 Task: Book a multi-city flight from Accra to Buenos Aires, then to Washington, D.C., and back to Accra. Use British Airways, set departure times between 5:00 AM and 12:00 AM, and include 1 carry-on bag for 2 passengers in economy class.
Action: Mouse pressed left at (296, 219)
Screenshot: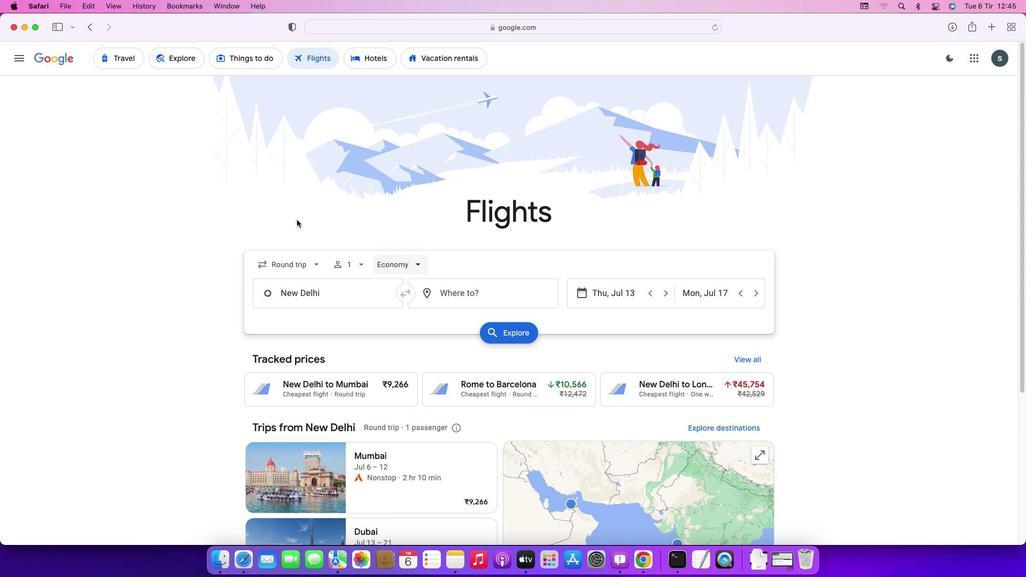 
Action: Mouse moved to (297, 265)
Screenshot: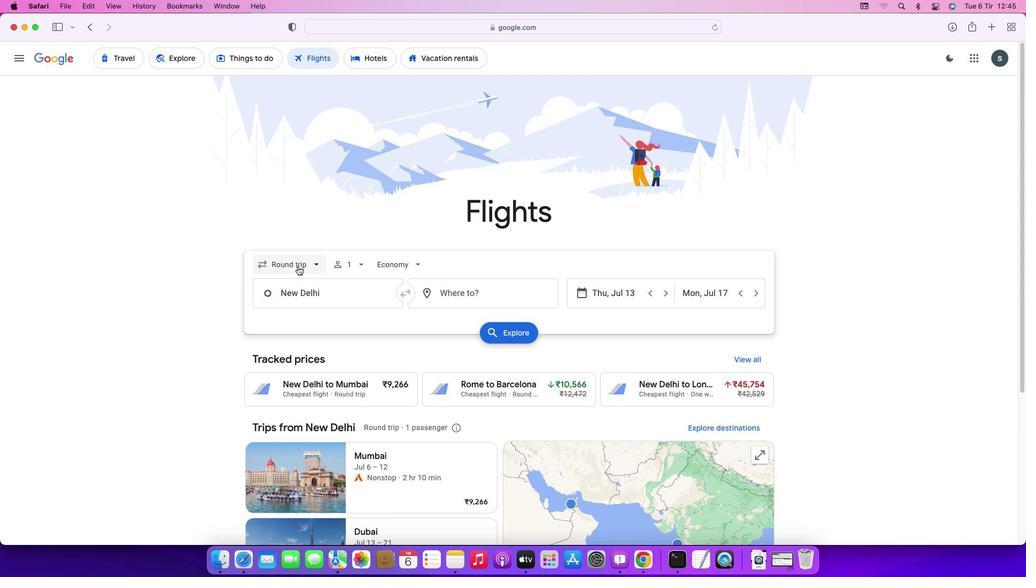 
Action: Mouse pressed left at (297, 265)
Screenshot: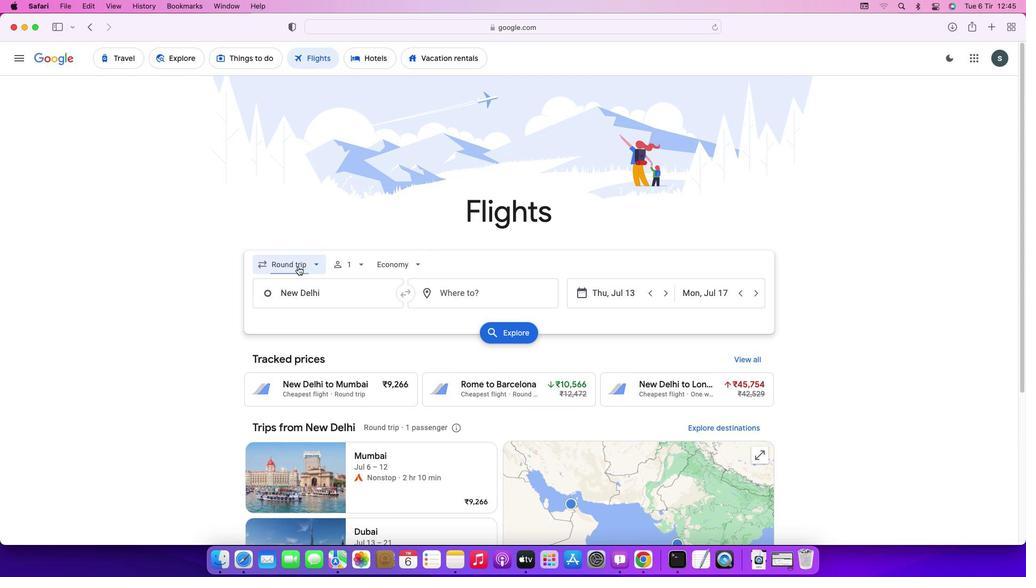 
Action: Mouse moved to (296, 342)
Screenshot: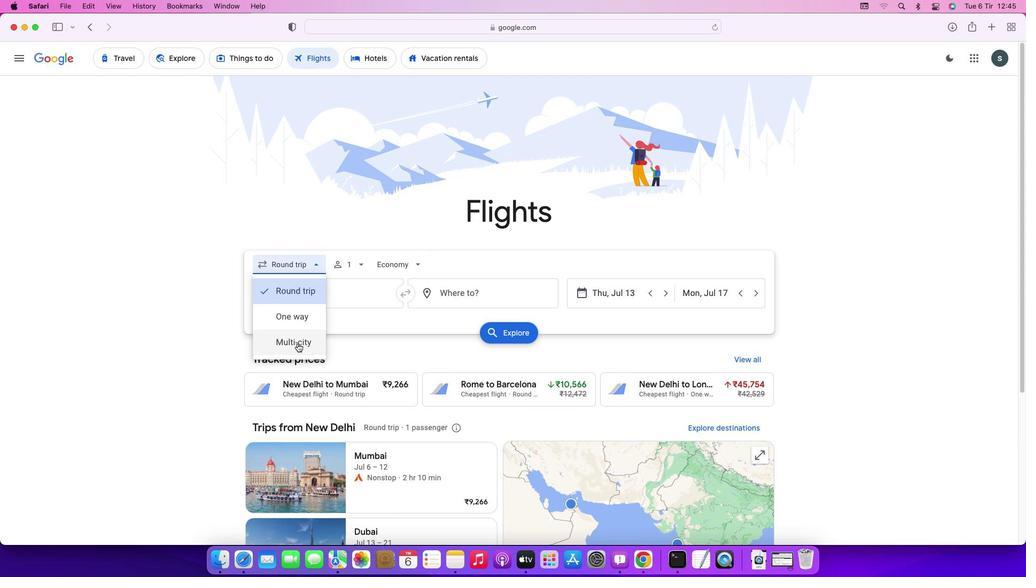 
Action: Mouse pressed left at (296, 342)
Screenshot: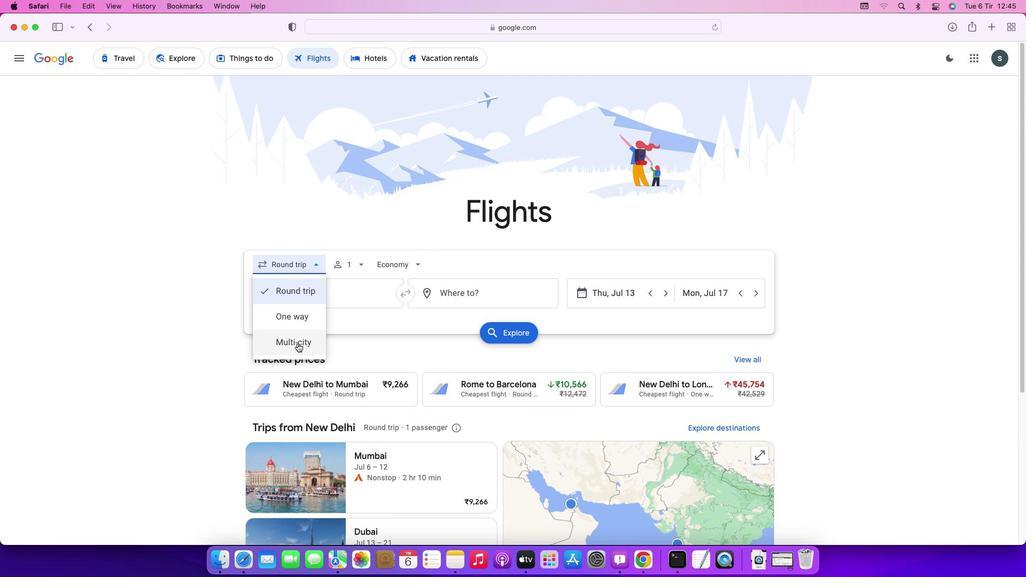
Action: Mouse moved to (354, 259)
Screenshot: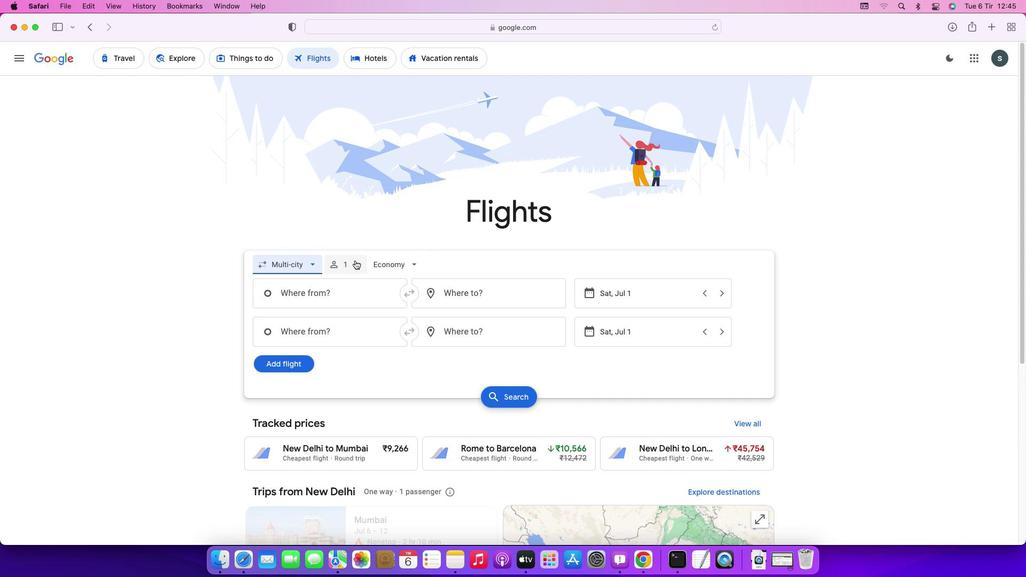 
Action: Mouse pressed left at (354, 259)
Screenshot: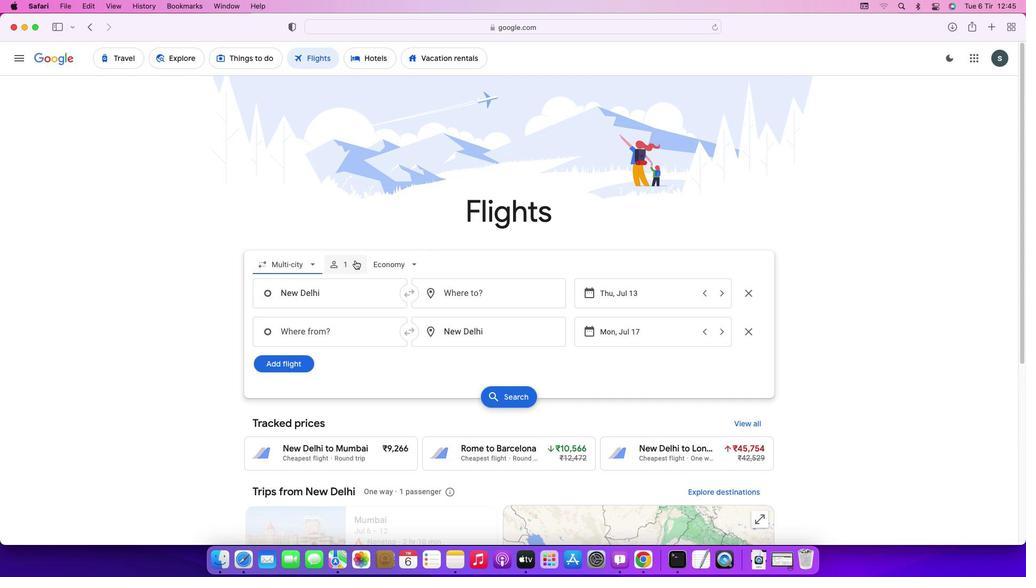 
Action: Mouse moved to (437, 292)
Screenshot: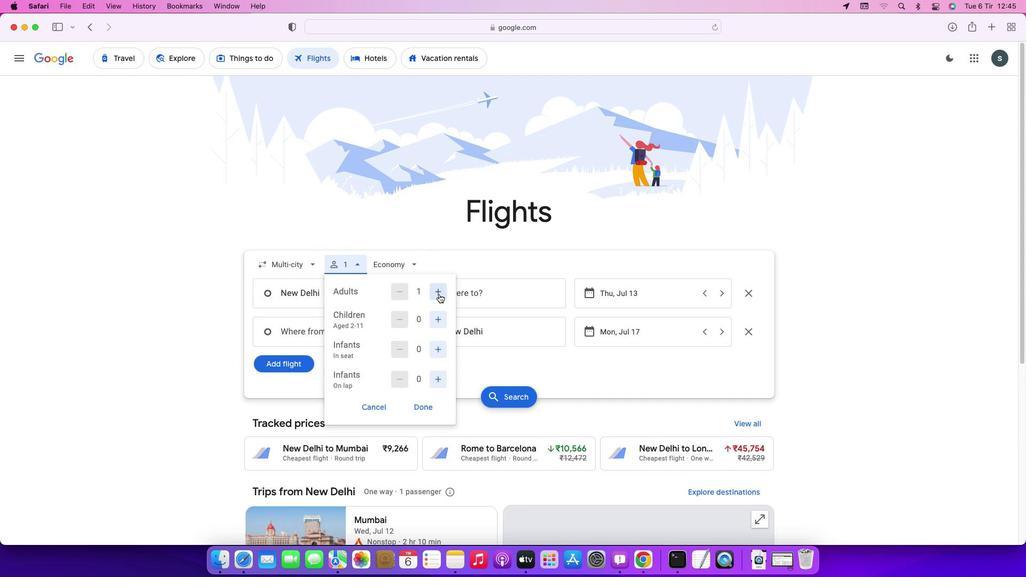 
Action: Mouse pressed left at (437, 292)
Screenshot: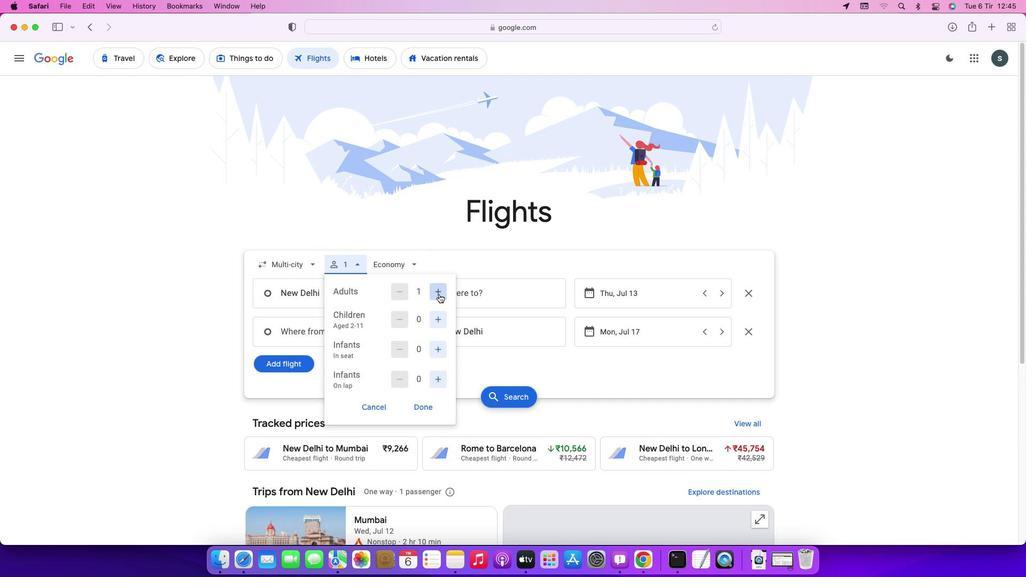 
Action: Mouse moved to (432, 409)
Screenshot: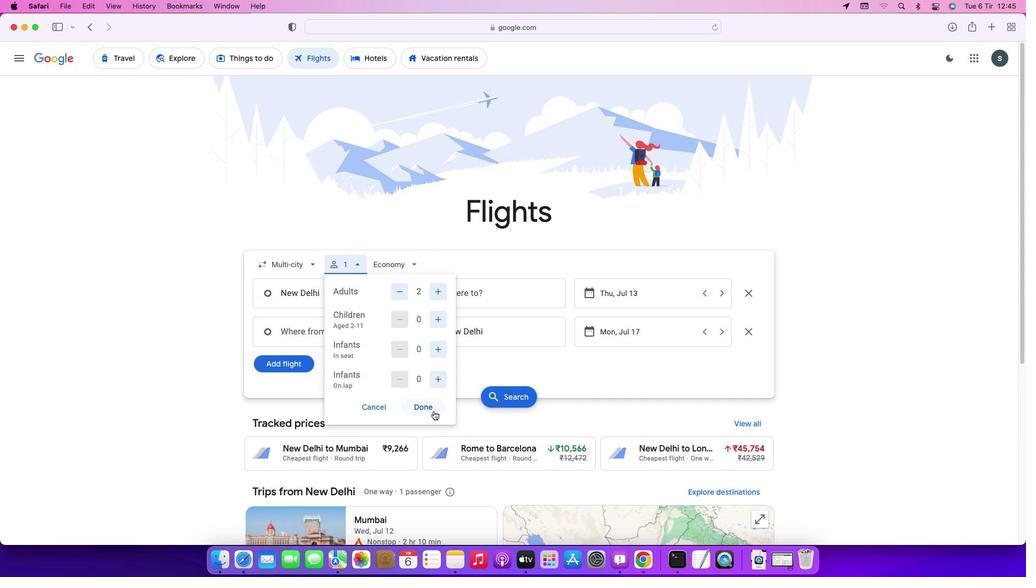 
Action: Mouse pressed left at (432, 409)
Screenshot: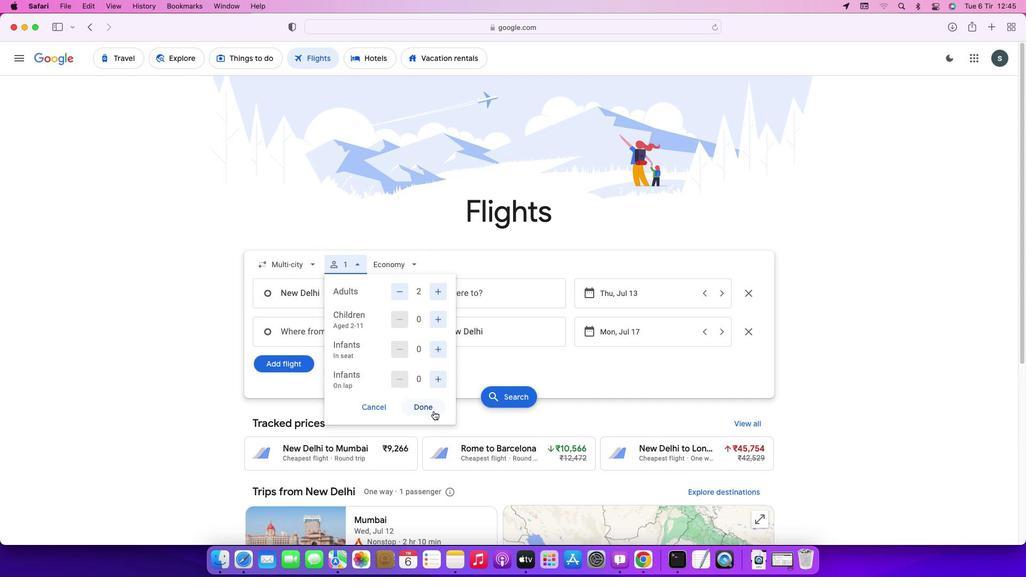 
Action: Mouse moved to (417, 266)
Screenshot: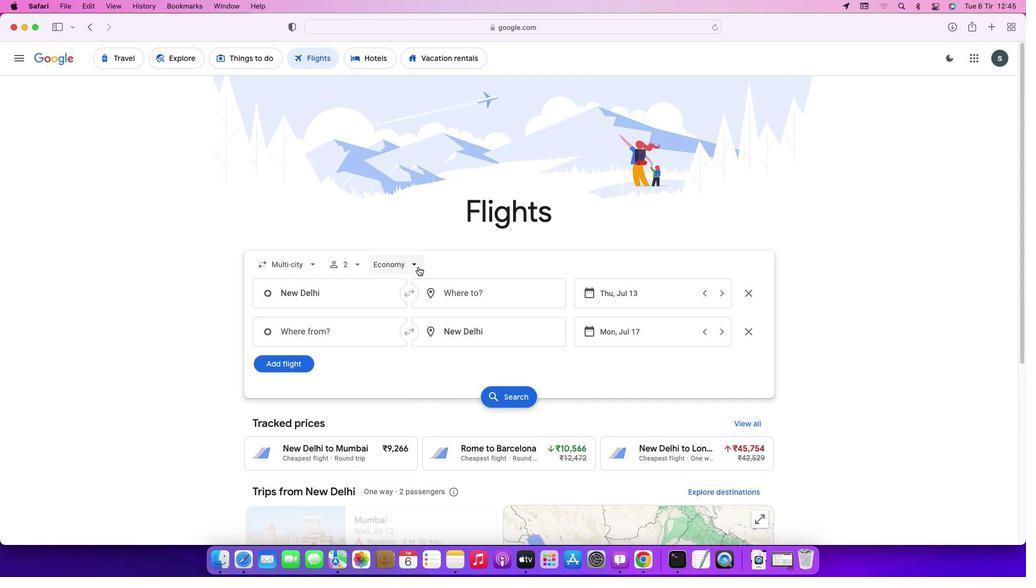 
Action: Mouse pressed left at (417, 266)
Screenshot: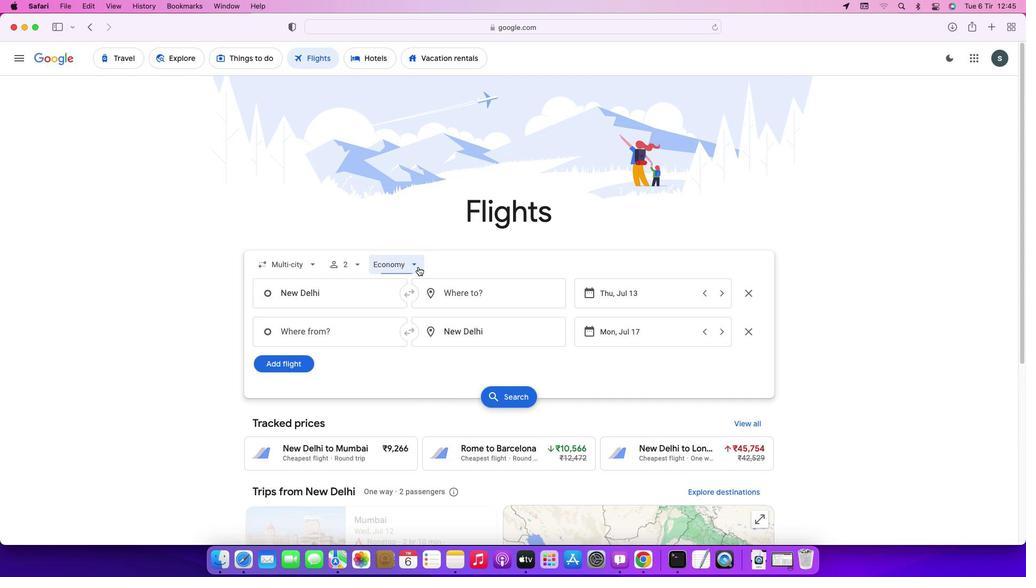 
Action: Mouse moved to (423, 291)
Screenshot: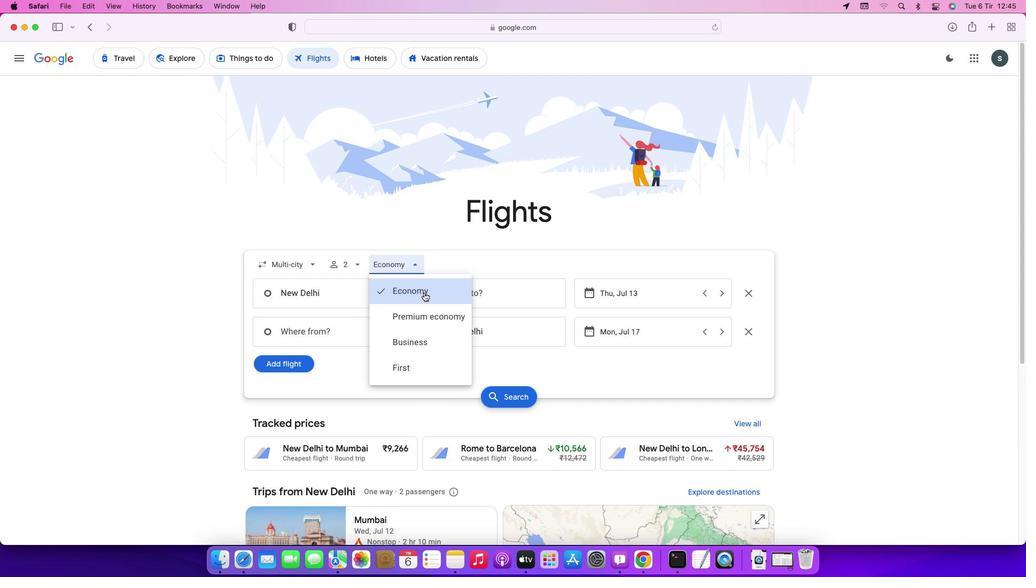 
Action: Mouse pressed left at (423, 291)
Screenshot: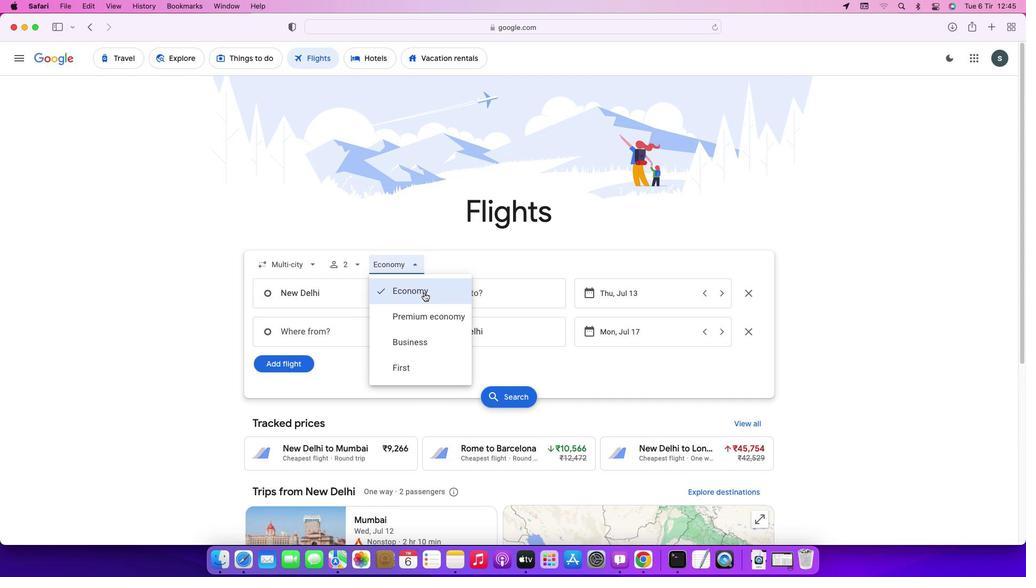 
Action: Mouse moved to (342, 285)
Screenshot: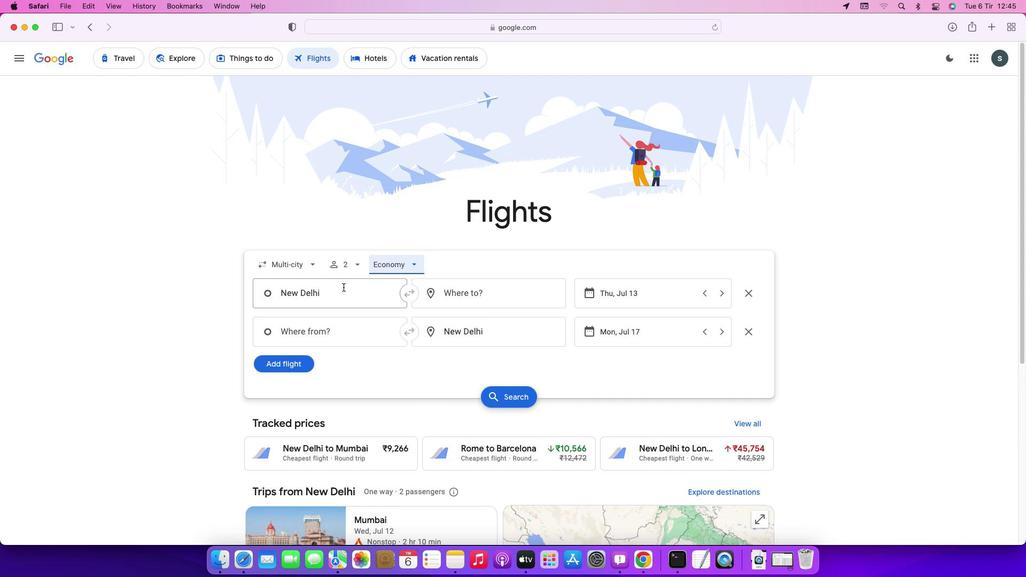 
Action: Mouse pressed left at (342, 285)
Screenshot: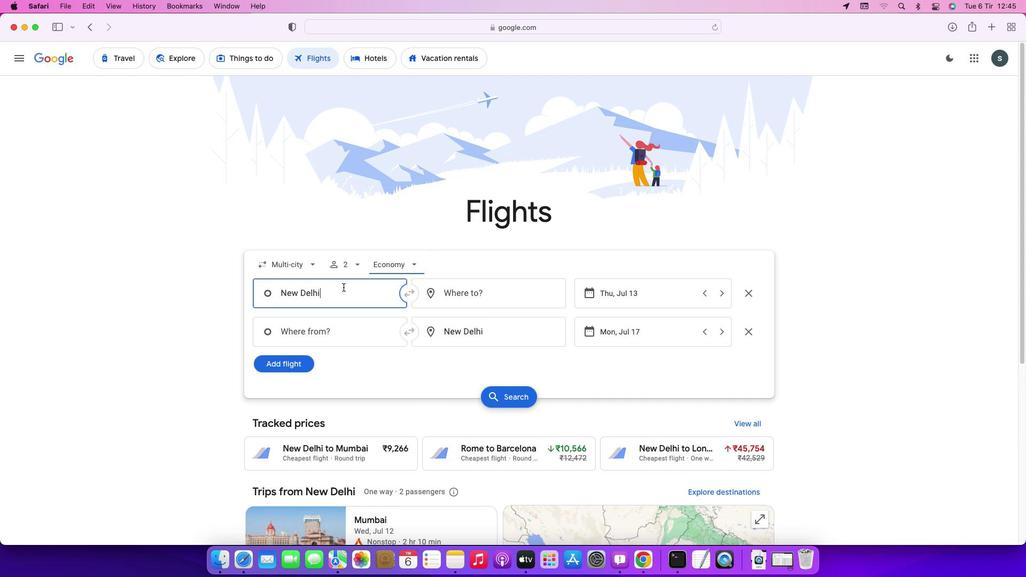 
Action: Key pressed Key.backspaceKey.caps_lock'A'Key.caps_lock'c''c''r''a'Key.enter
Screenshot: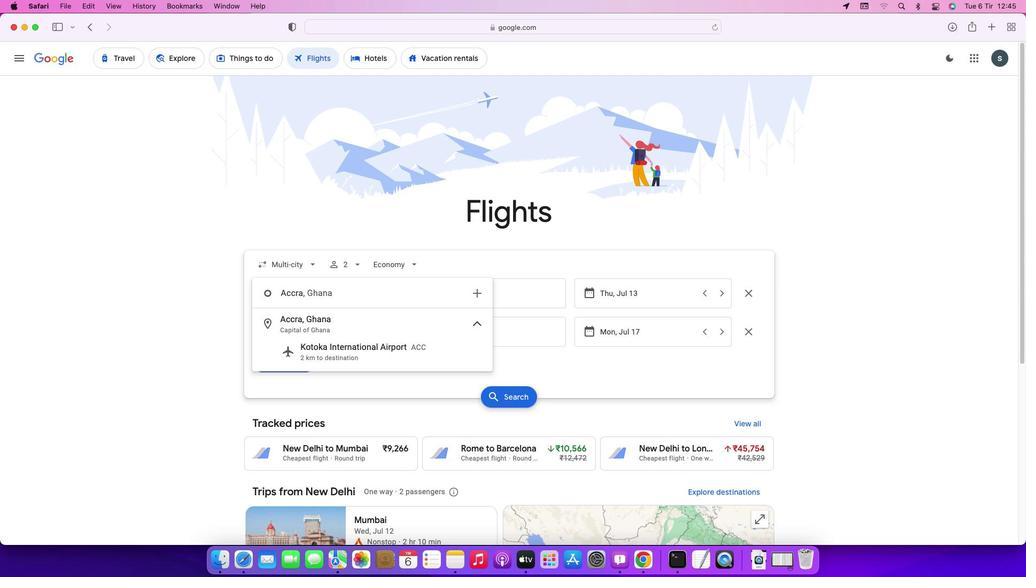 
Action: Mouse moved to (462, 292)
Screenshot: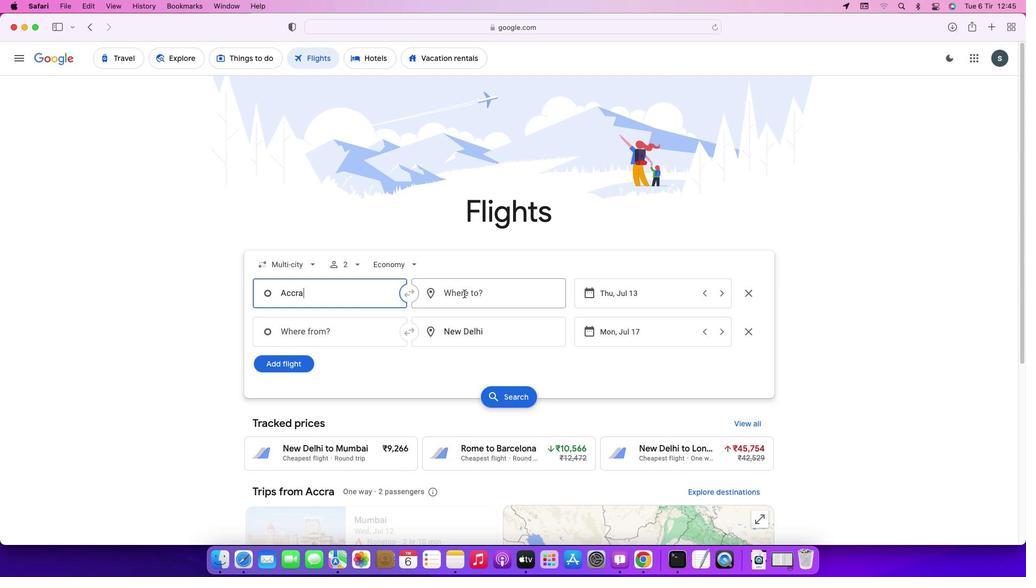 
Action: Mouse pressed left at (462, 292)
Screenshot: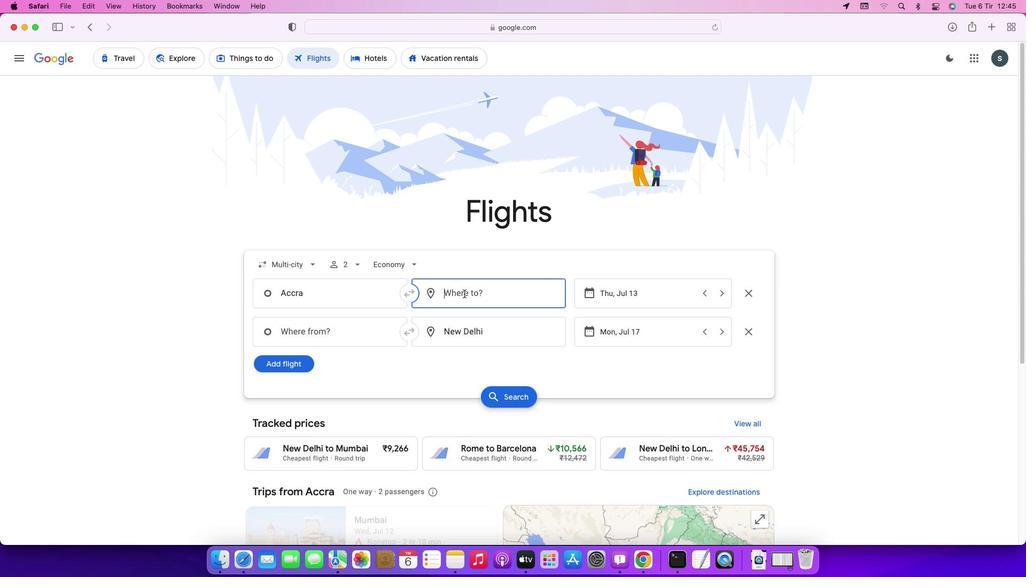 
Action: Mouse moved to (463, 292)
Screenshot: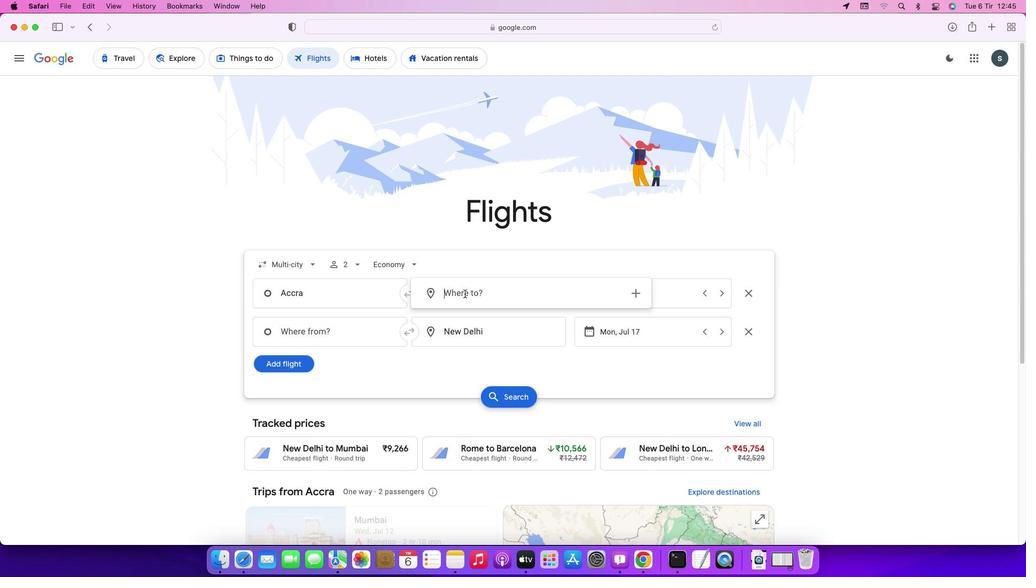 
Action: Key pressed Key.caps_lock'B'Key.caps_lock'u''e''n''o''s'Key.spaceKey.caps_lock'A'Key.caps_lock'i''r'Key.enter
Screenshot: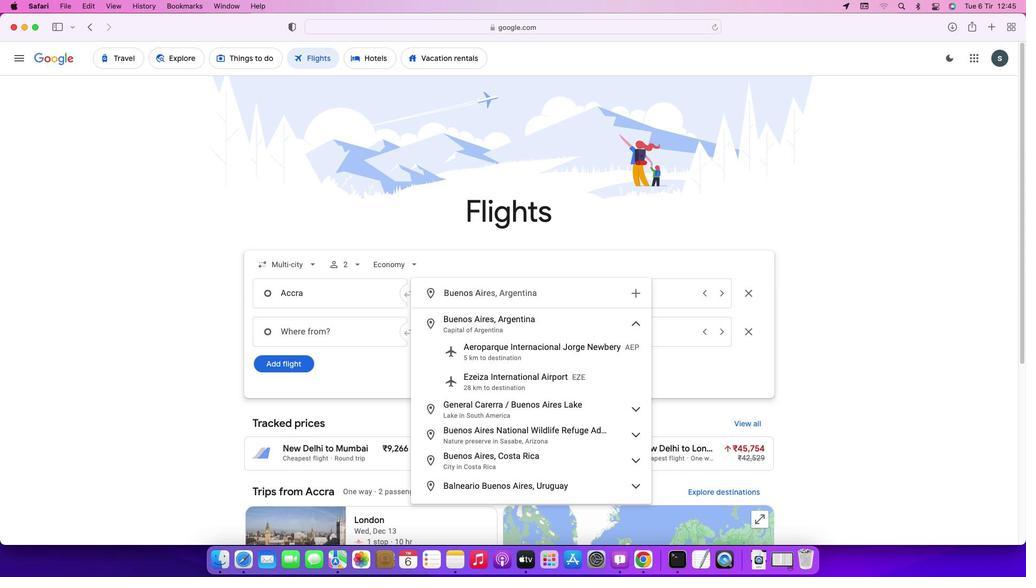 
Action: Mouse moved to (643, 295)
Screenshot: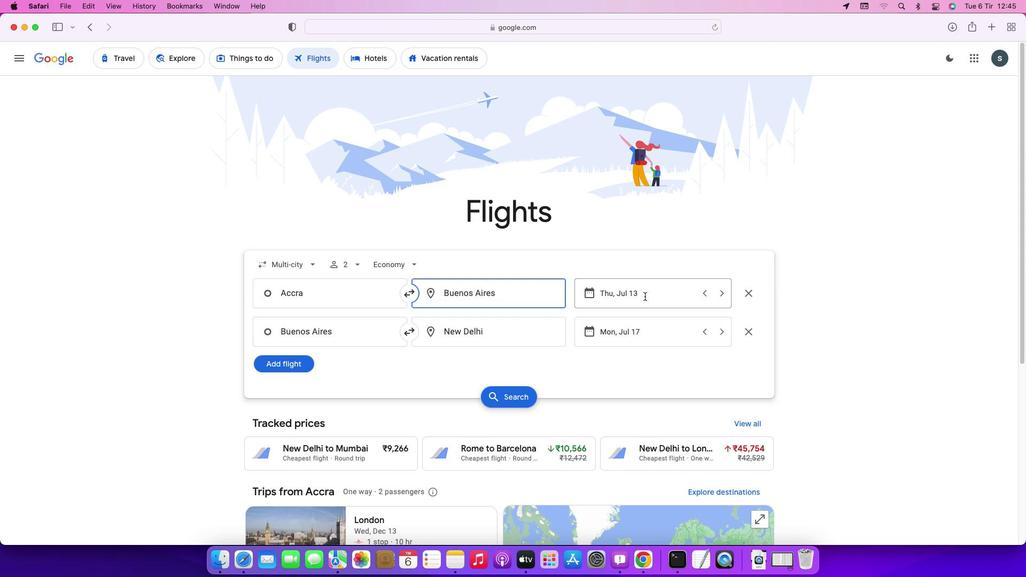 
Action: Mouse pressed left at (643, 295)
Screenshot: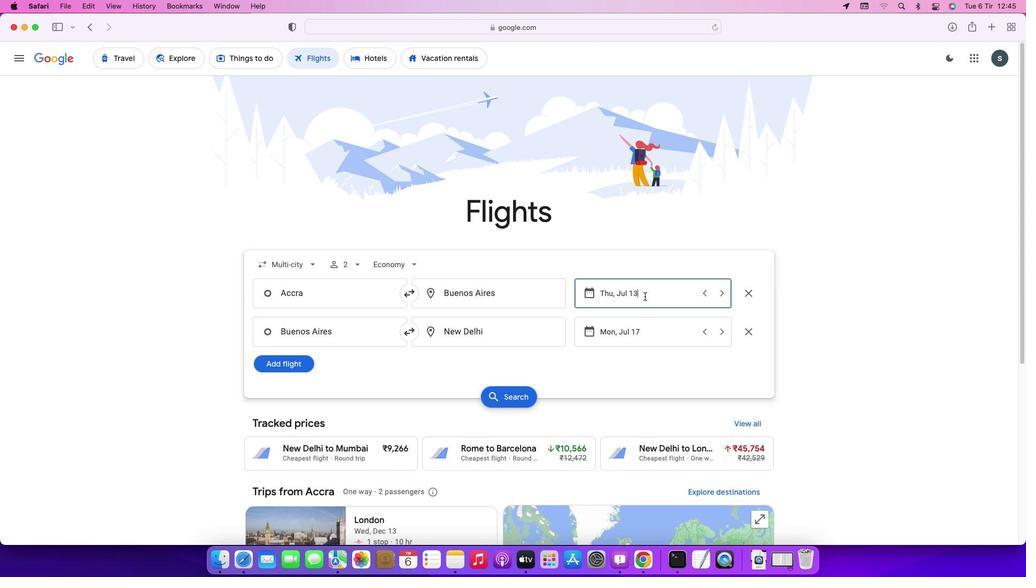 
Action: Mouse moved to (736, 397)
Screenshot: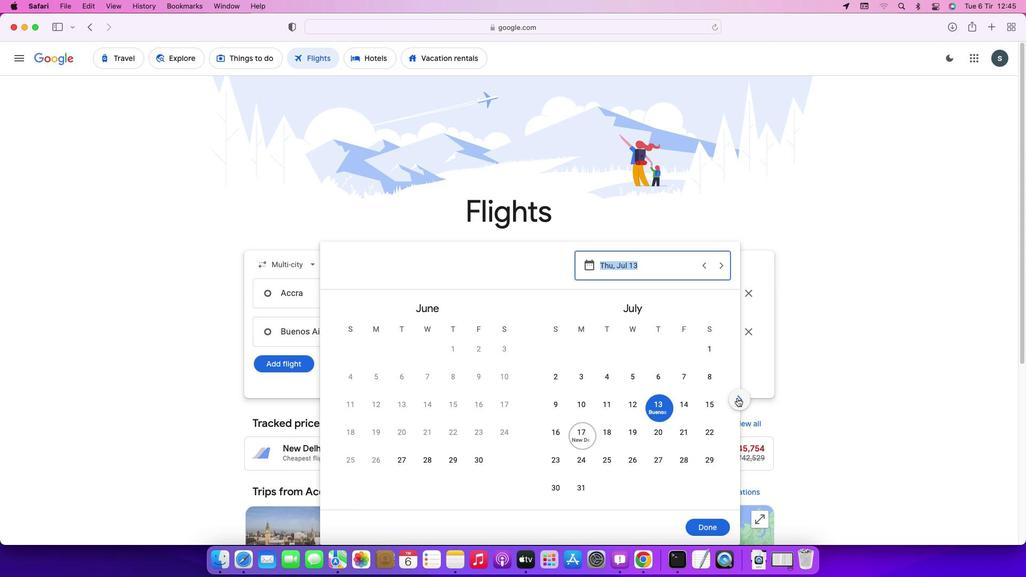 
Action: Mouse pressed left at (736, 397)
Screenshot: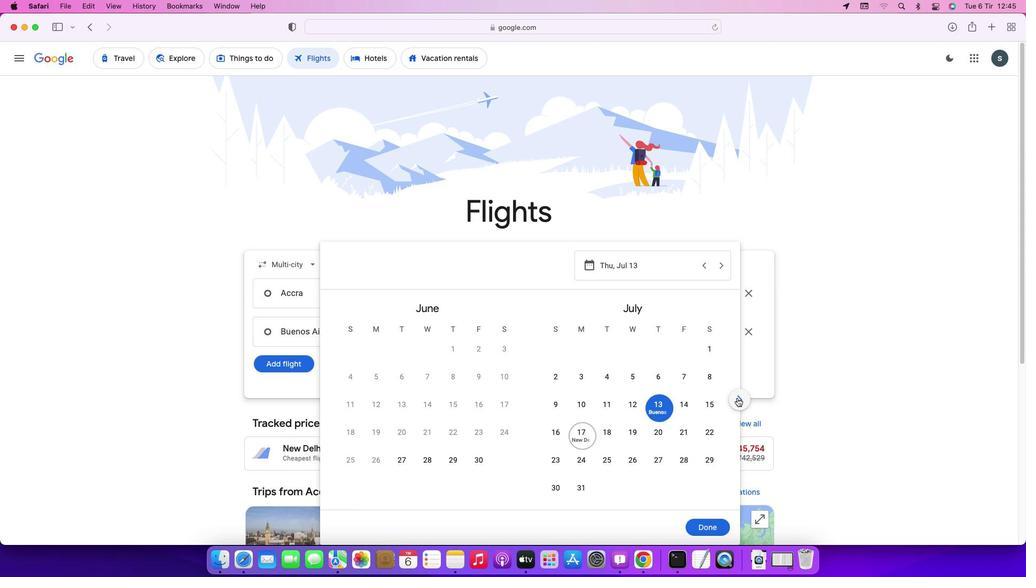 
Action: Mouse pressed left at (736, 397)
Screenshot: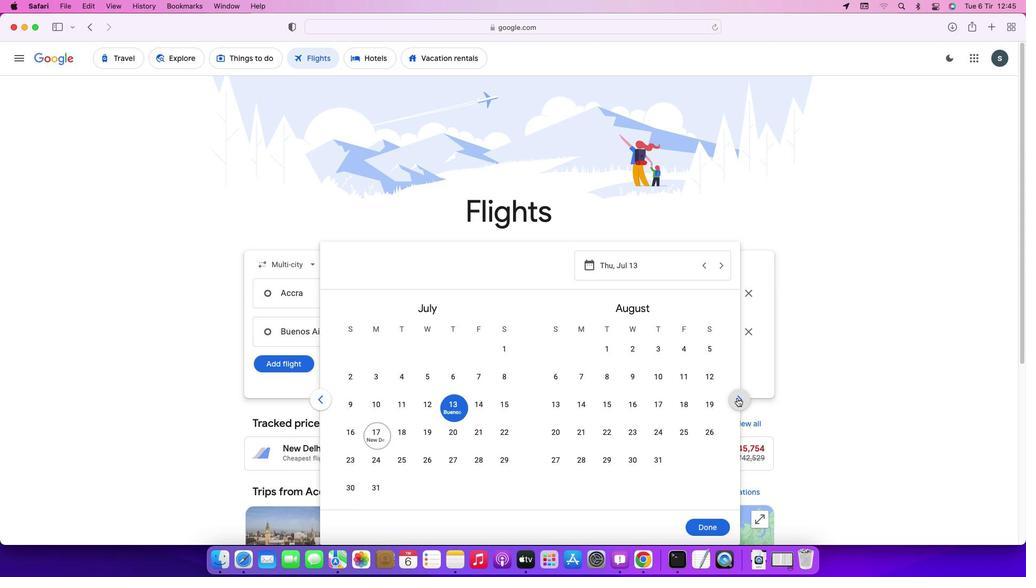 
Action: Mouse pressed left at (736, 397)
Screenshot: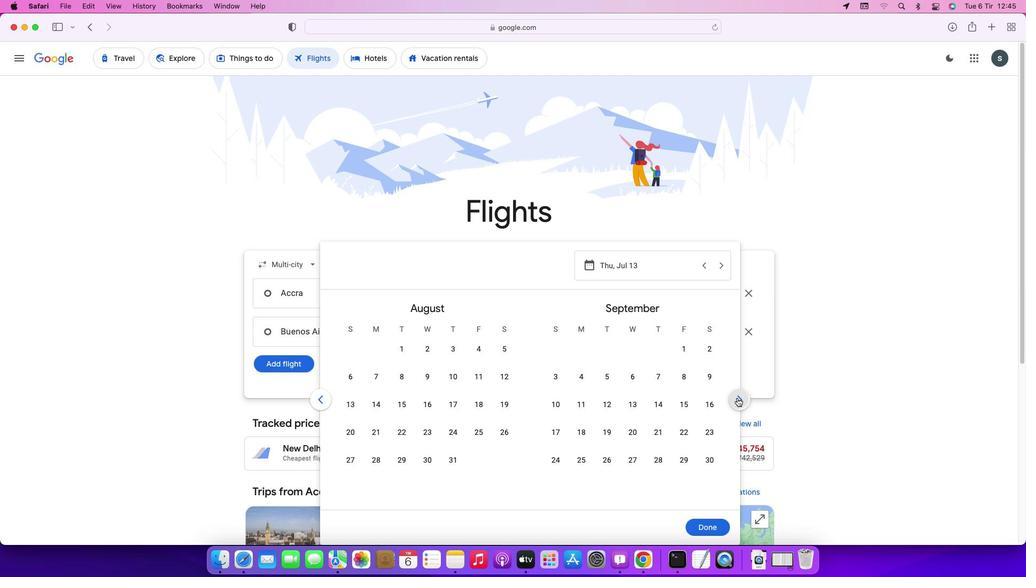 
Action: Mouse pressed left at (736, 397)
Screenshot: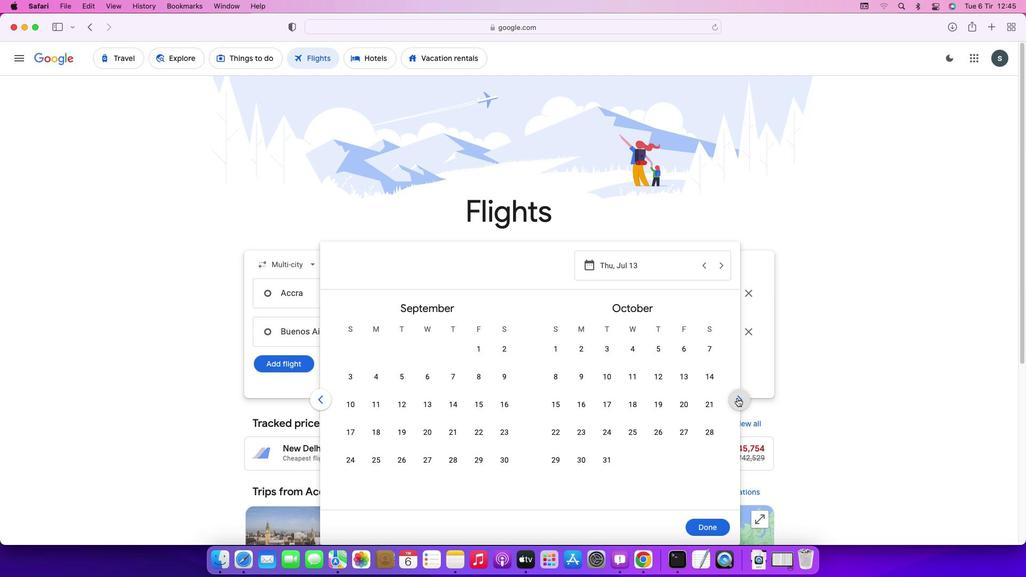 
Action: Mouse pressed left at (736, 397)
Screenshot: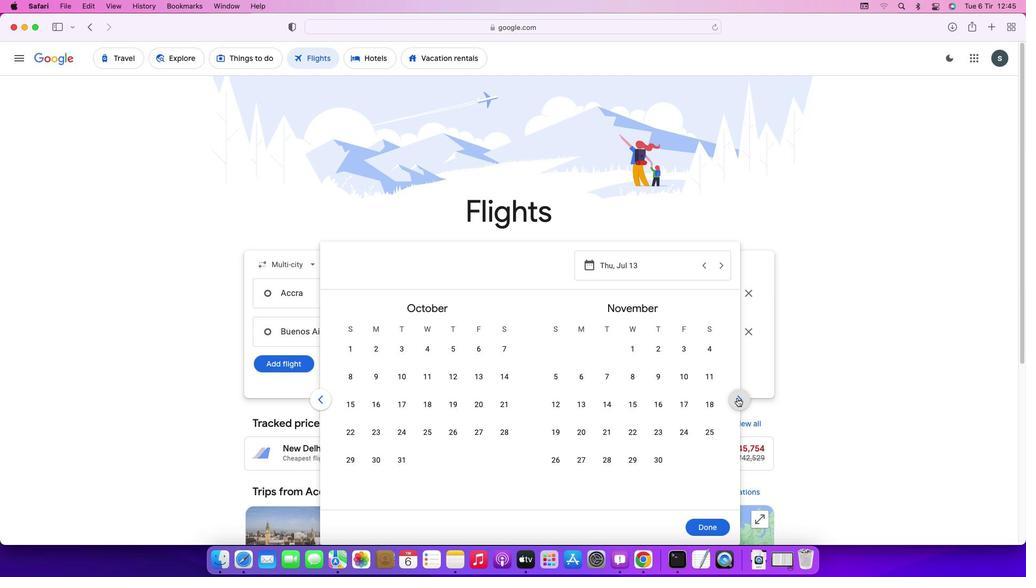 
Action: Mouse moved to (684, 397)
Screenshot: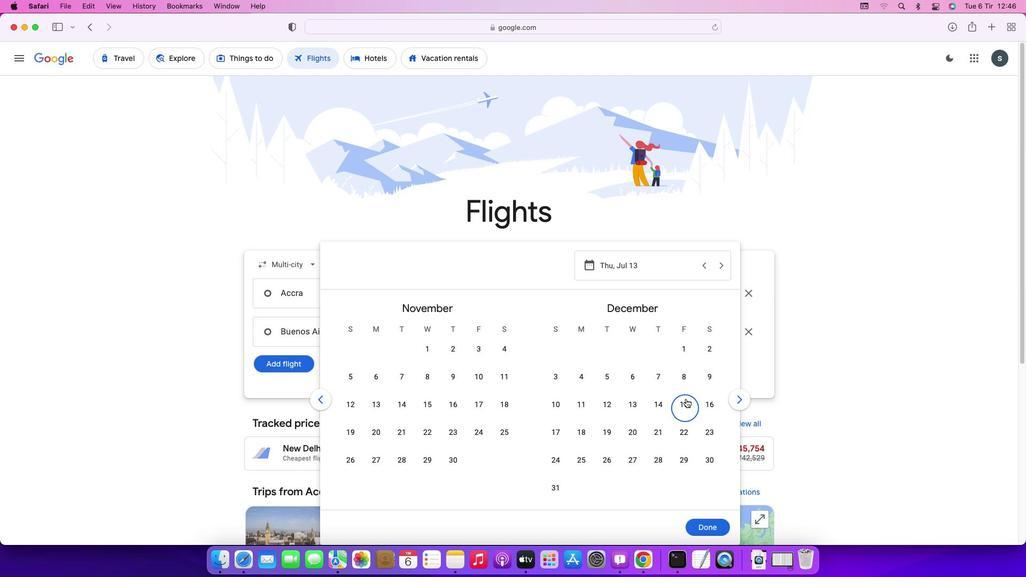
Action: Mouse pressed left at (684, 397)
Screenshot: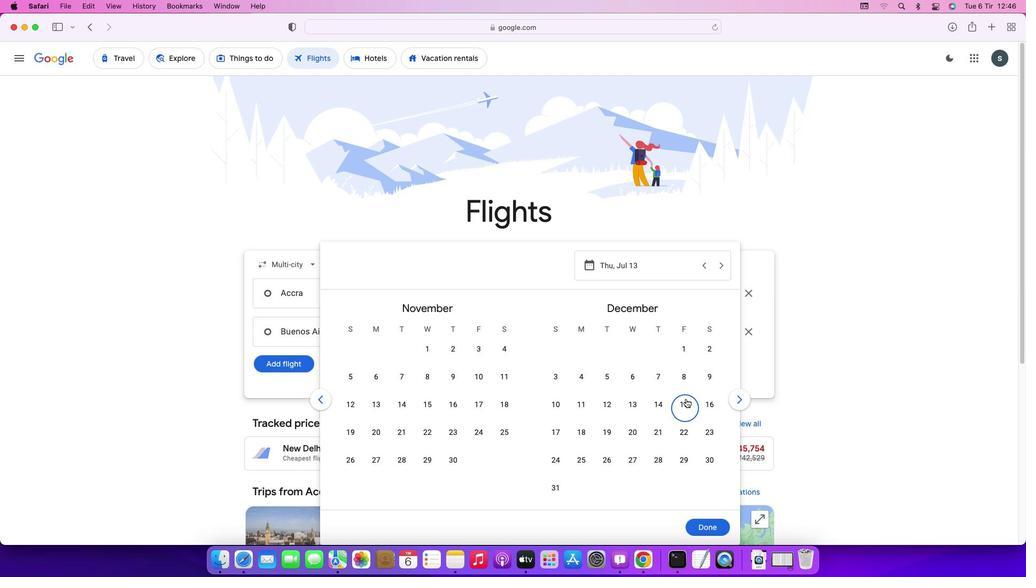 
Action: Mouse moved to (718, 522)
Screenshot: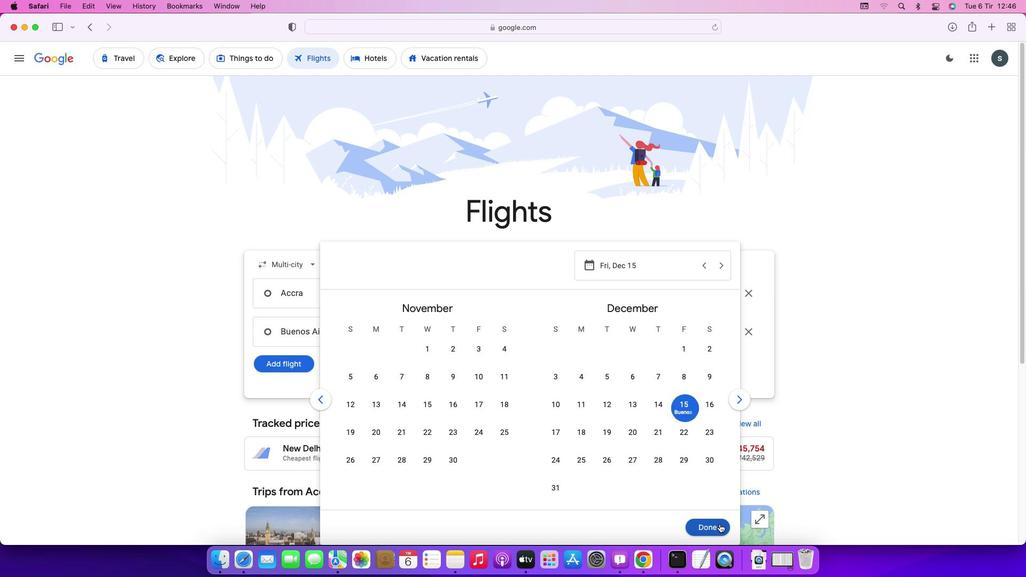 
Action: Mouse pressed left at (718, 522)
Screenshot: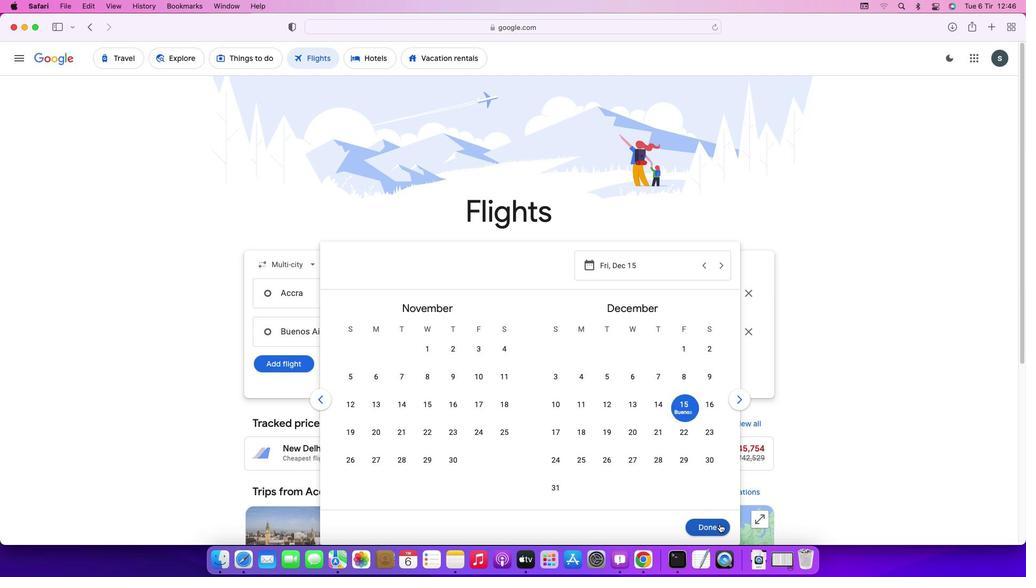 
Action: Mouse moved to (375, 332)
Screenshot: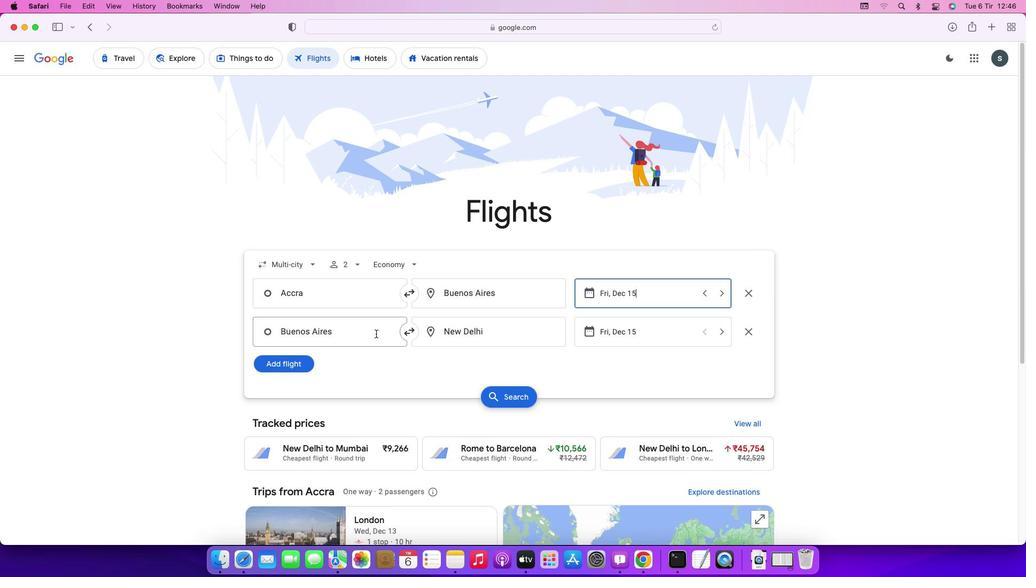 
Action: Mouse pressed left at (375, 332)
Screenshot: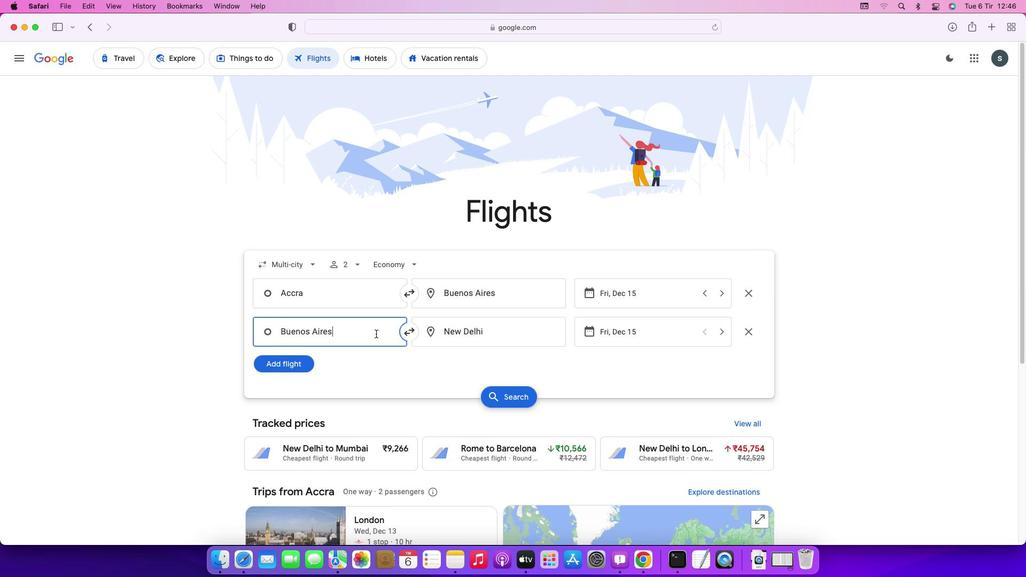 
Action: Mouse moved to (374, 332)
Screenshot: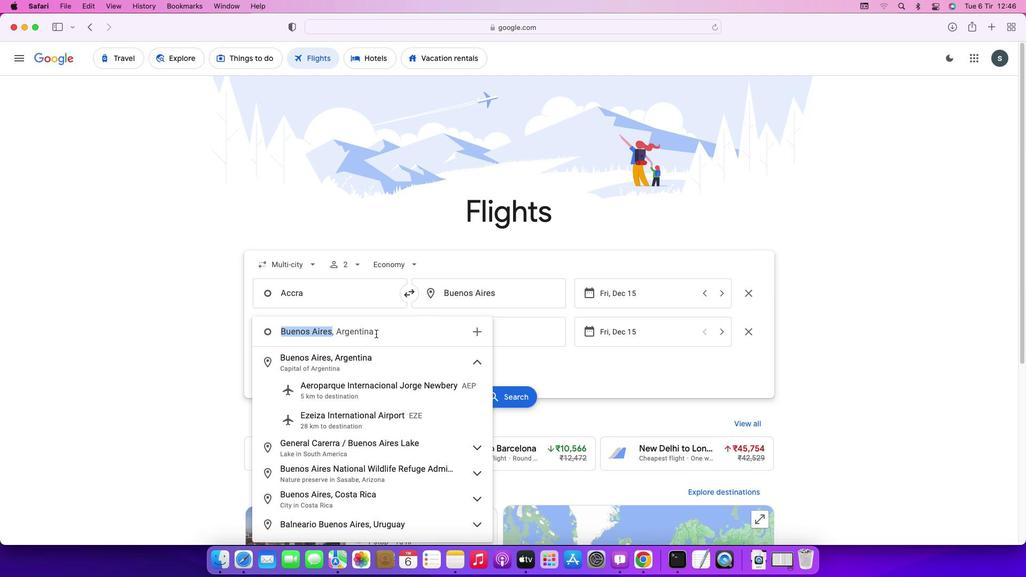 
Action: Key pressed Key.backspaceKey.caps_lock'B'Key.caps_lock'u''e''n''o''s'Key.spaceKey.caps_lock'A'Key.caps_lock'i''r'Key.enter
Screenshot: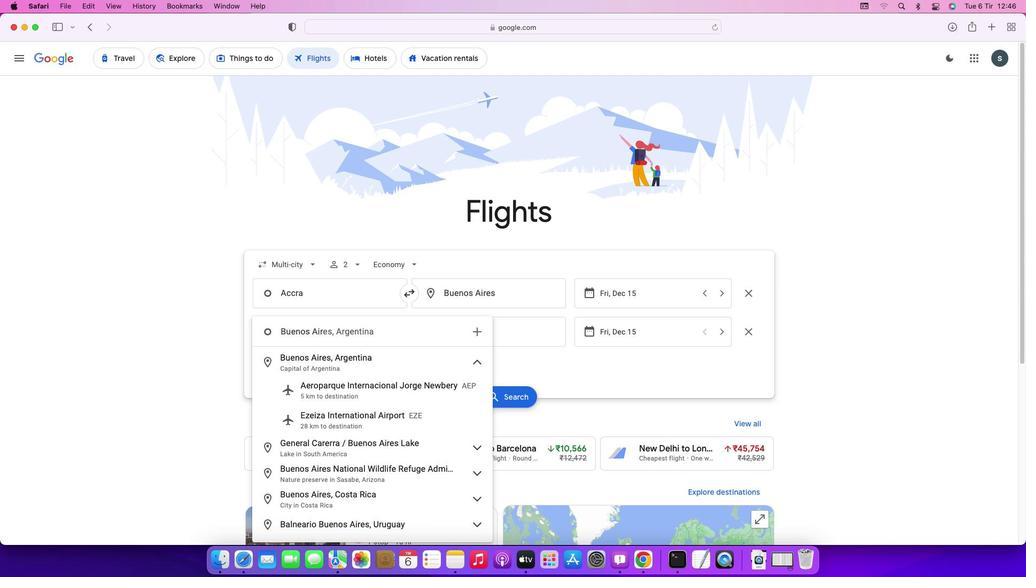 
Action: Mouse moved to (501, 334)
Screenshot: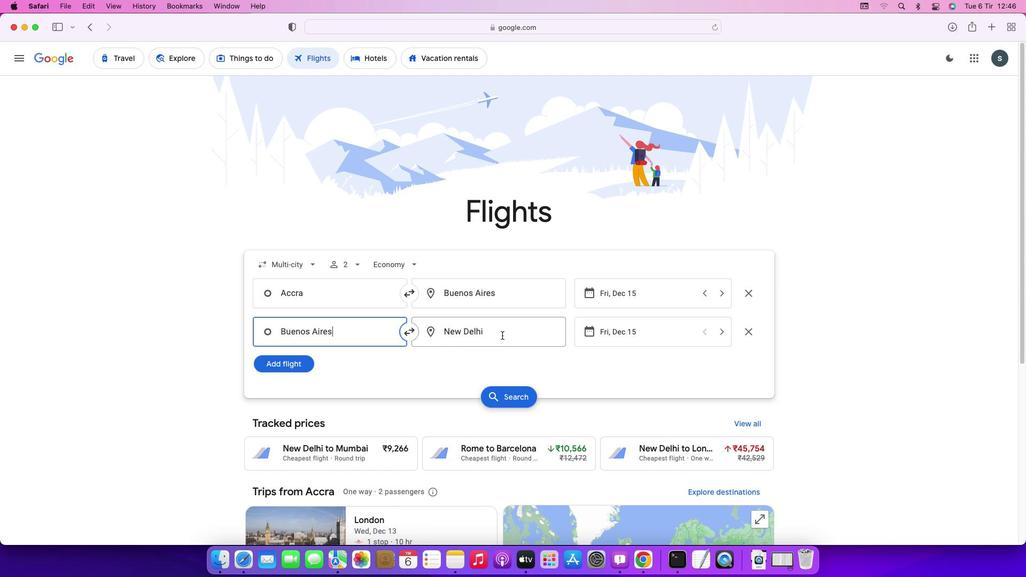 
Action: Mouse pressed left at (501, 334)
Screenshot: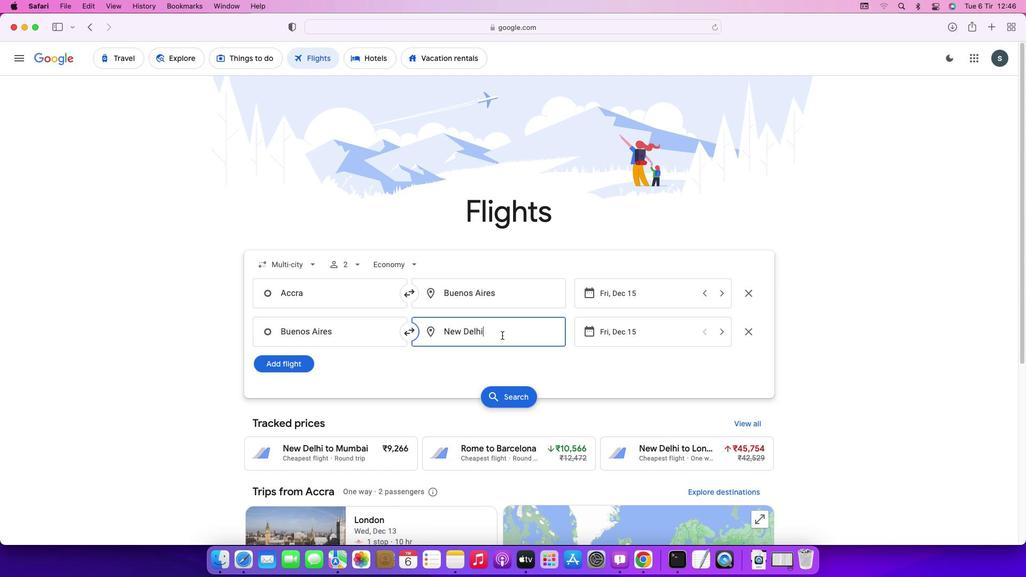 
Action: Key pressed Key.backspaceKey.caps_lock'W'Key.caps_lock'a''s''h''i''n''g''t''o''n'Key.enter
Screenshot: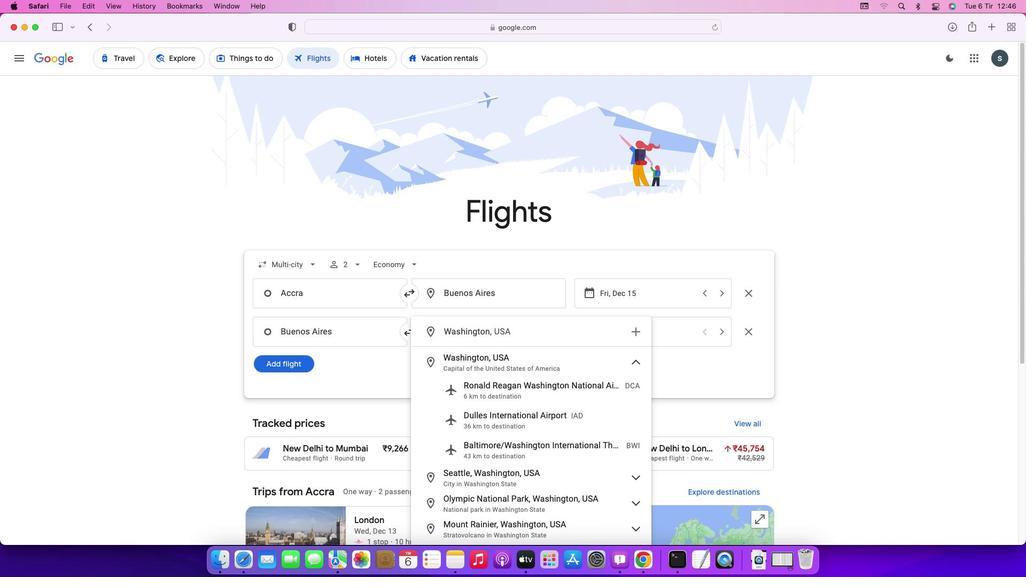 
Action: Mouse moved to (655, 336)
Screenshot: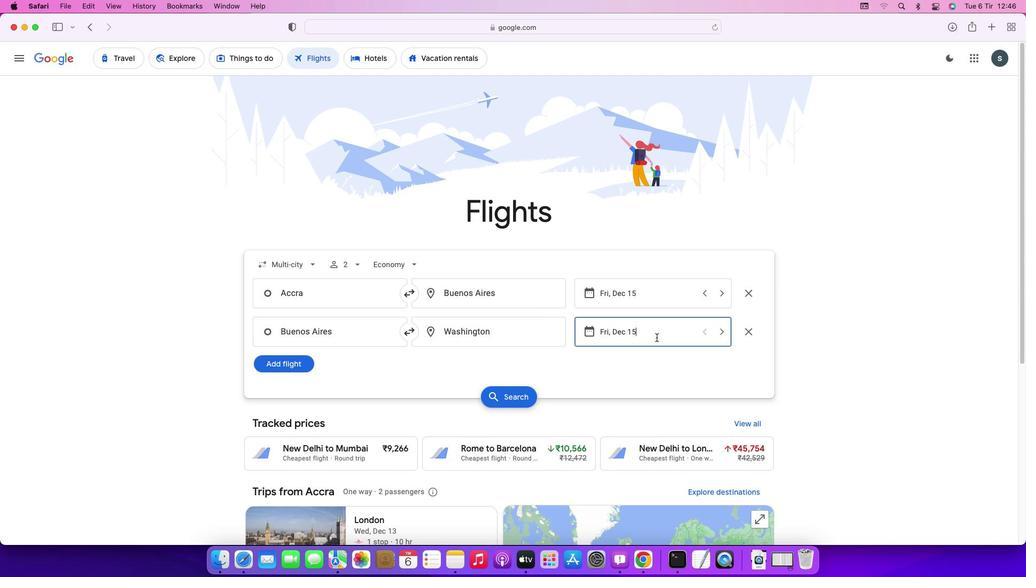 
Action: Mouse pressed left at (655, 336)
Screenshot: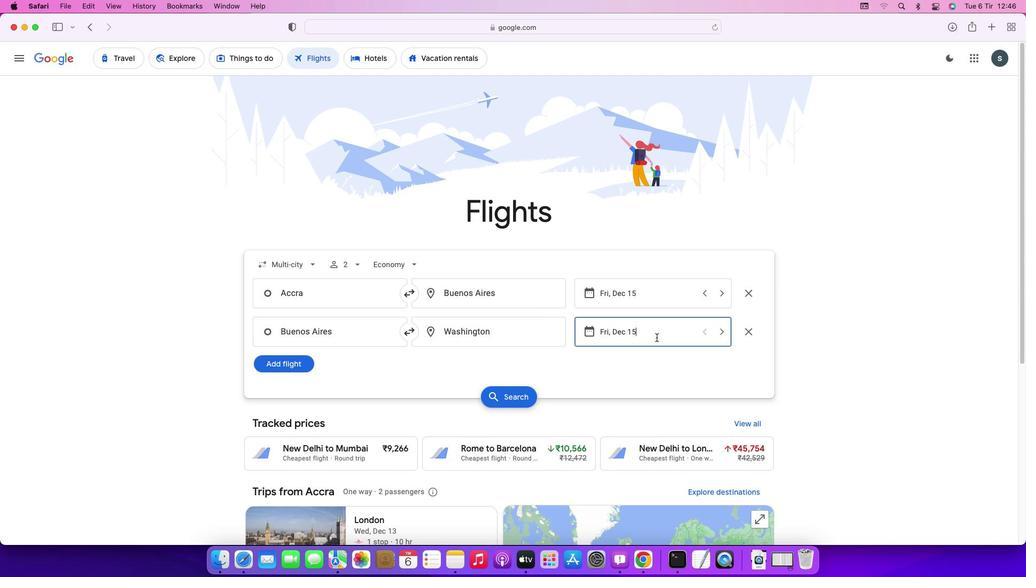 
Action: Mouse moved to (507, 457)
Screenshot: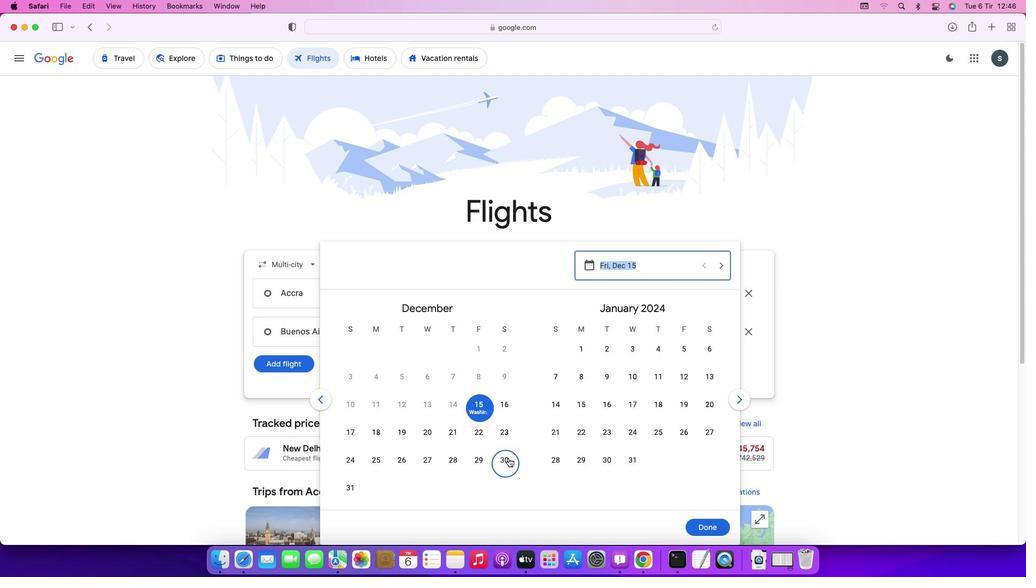 
Action: Mouse pressed left at (507, 457)
Screenshot: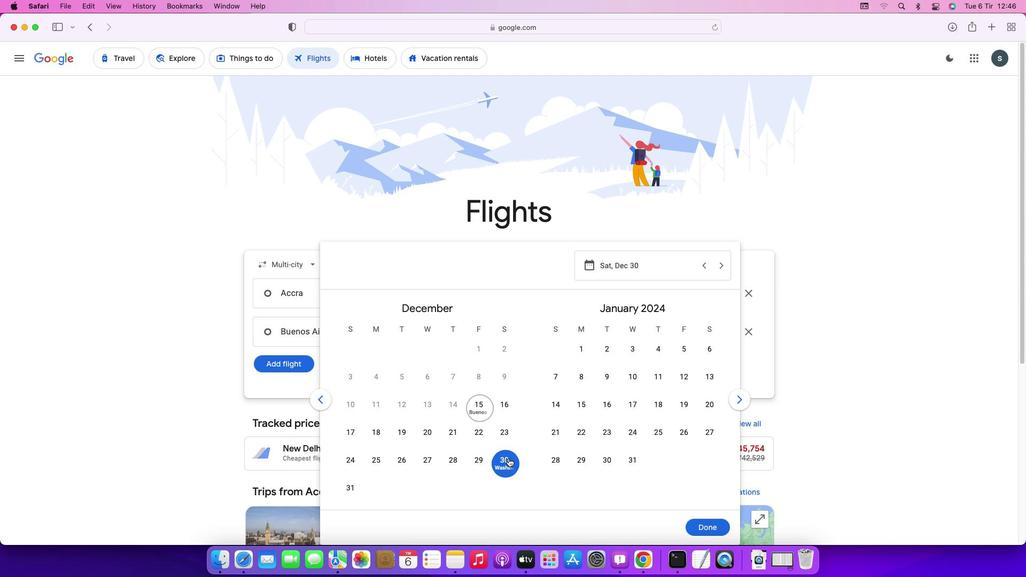 
Action: Mouse moved to (697, 528)
Screenshot: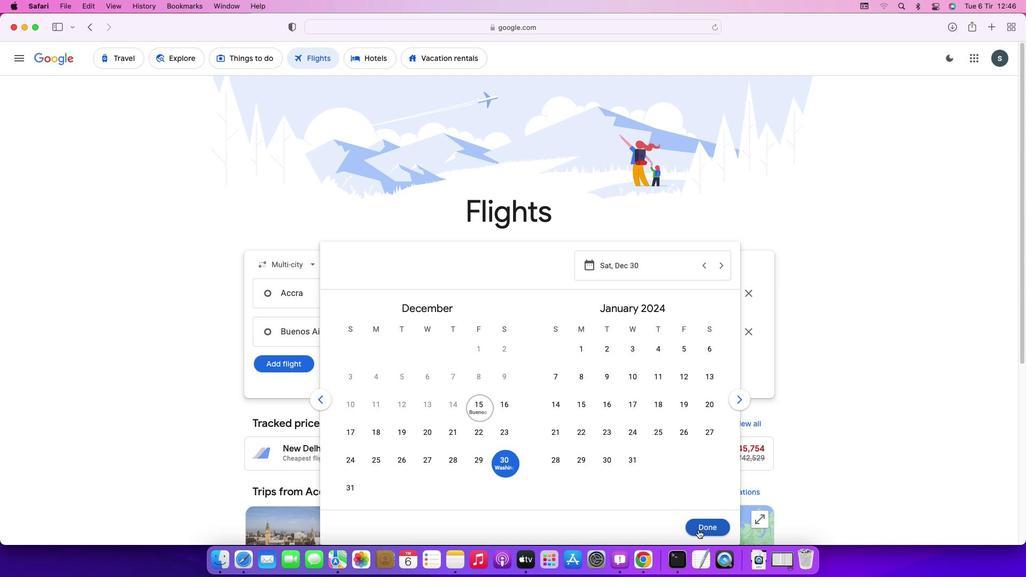 
Action: Mouse pressed left at (697, 528)
Screenshot: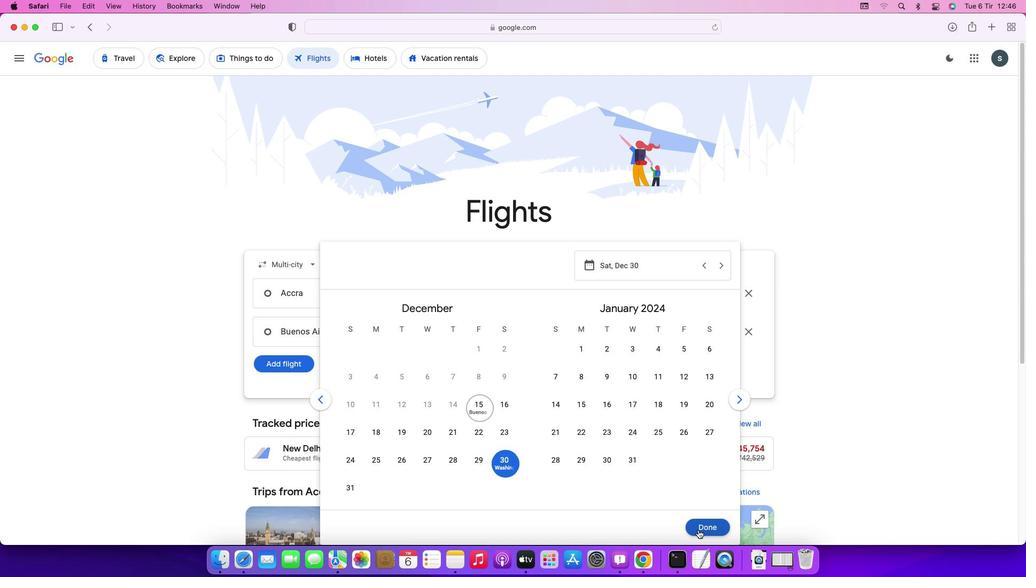 
Action: Mouse moved to (299, 360)
Screenshot: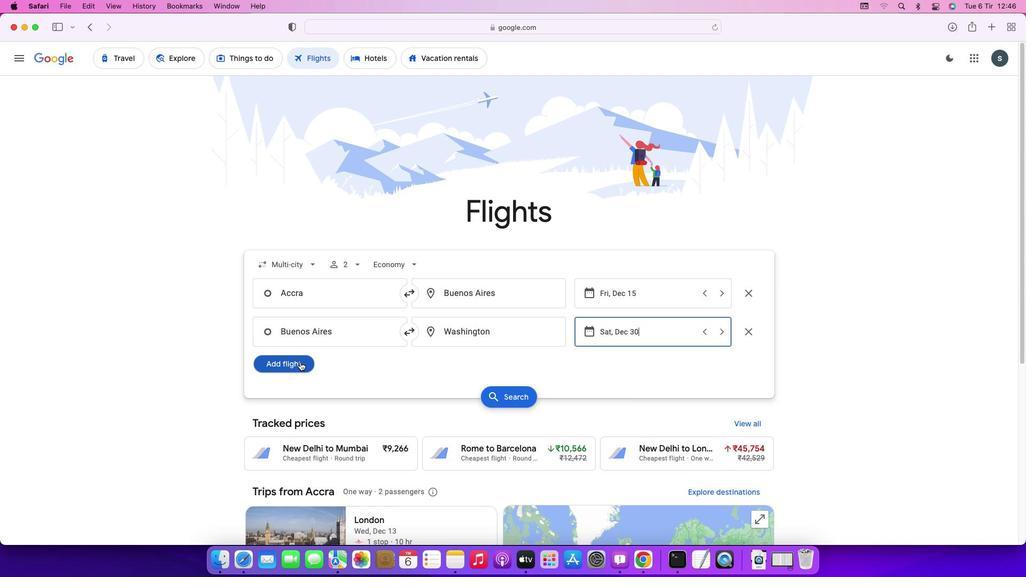 
Action: Mouse pressed left at (299, 360)
Screenshot: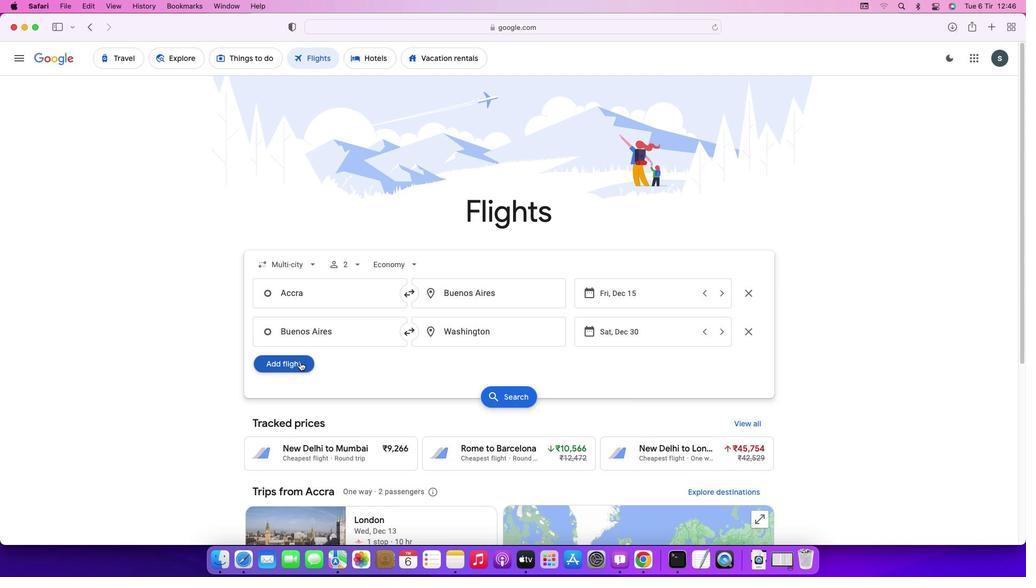 
Action: Mouse moved to (332, 369)
Screenshot: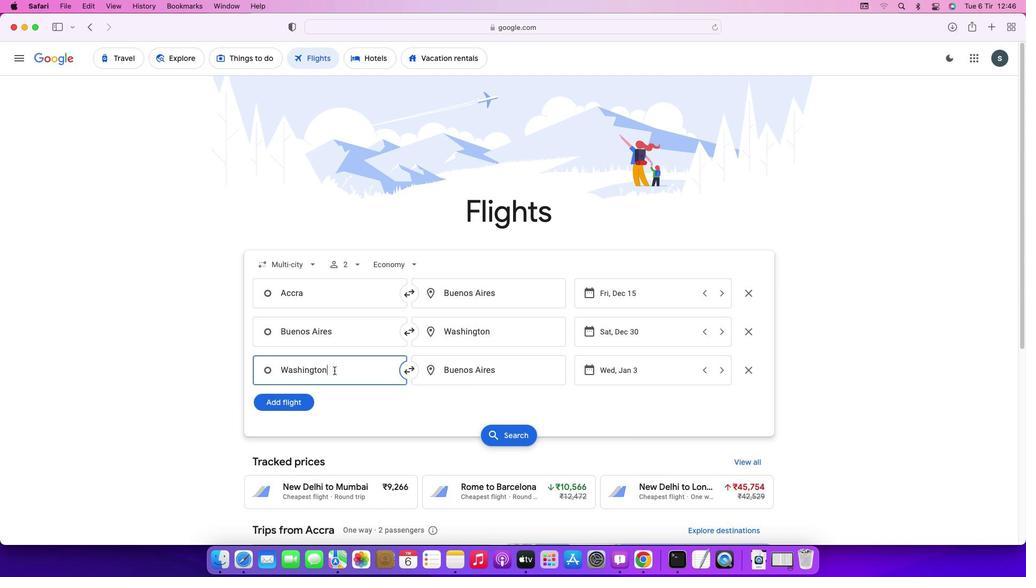 
Action: Mouse pressed left at (332, 369)
Screenshot: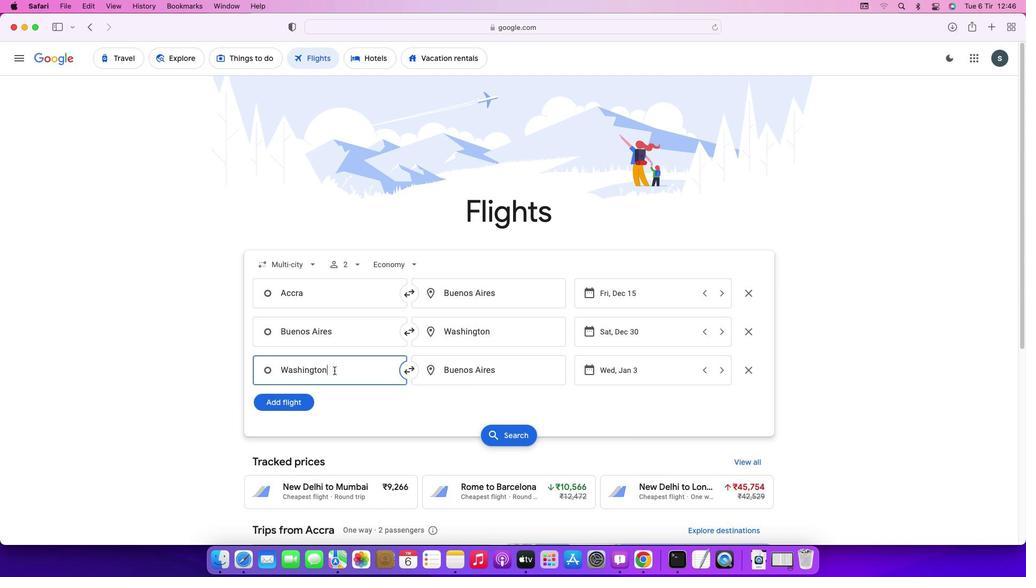 
Action: Mouse moved to (333, 369)
Screenshot: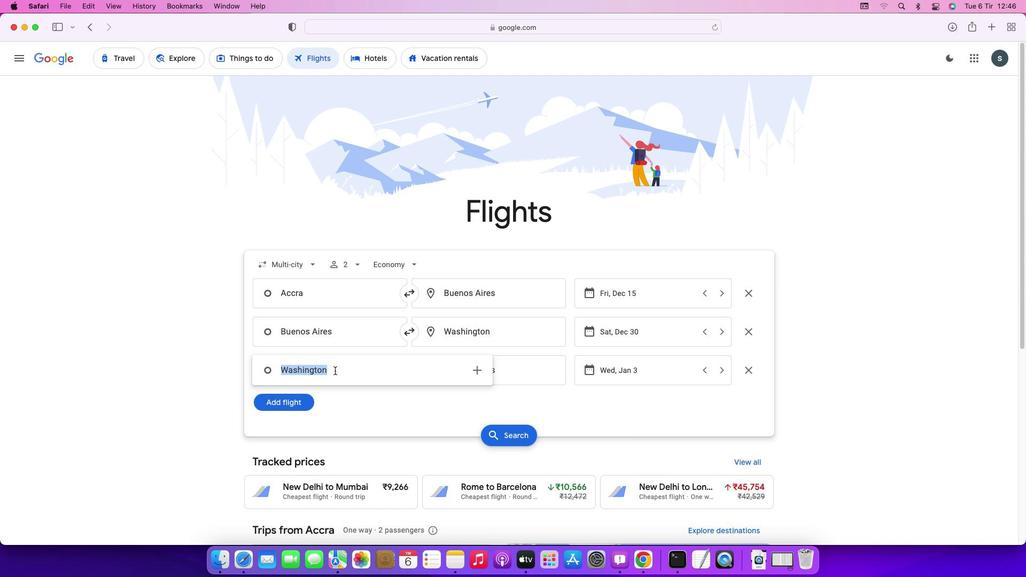 
Action: Key pressed Key.backspaceKey.caps_lock'W'Key.caps_lock'a''s''h''i''n''g''t''o''n'Key.enter
Screenshot: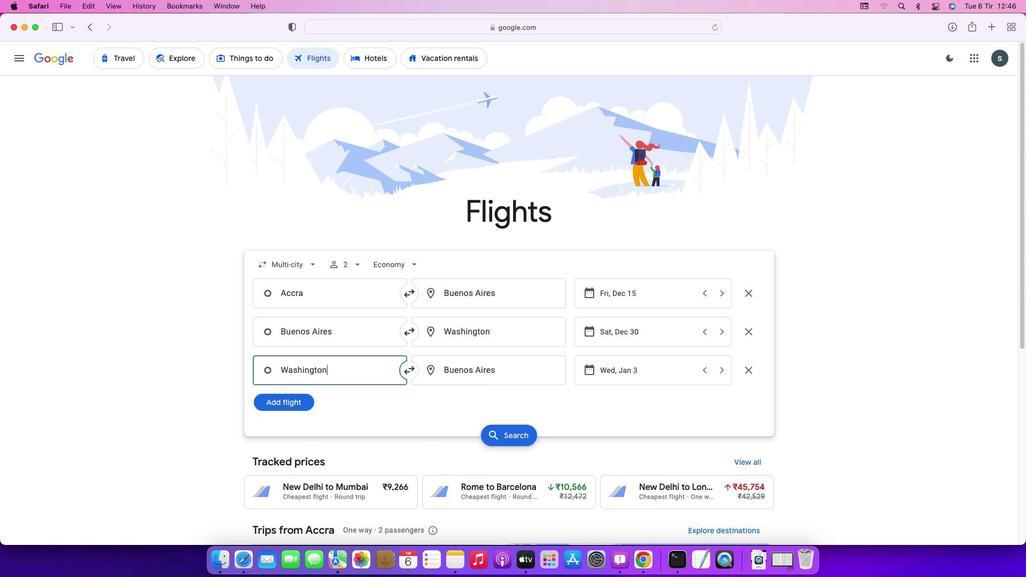 
Action: Mouse moved to (506, 373)
Screenshot: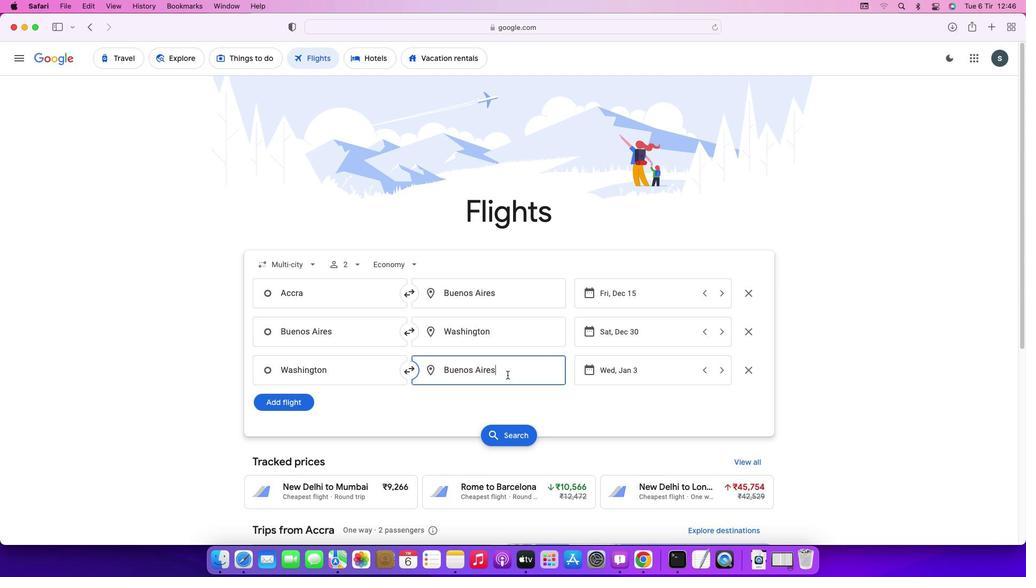 
Action: Mouse pressed left at (506, 373)
Screenshot: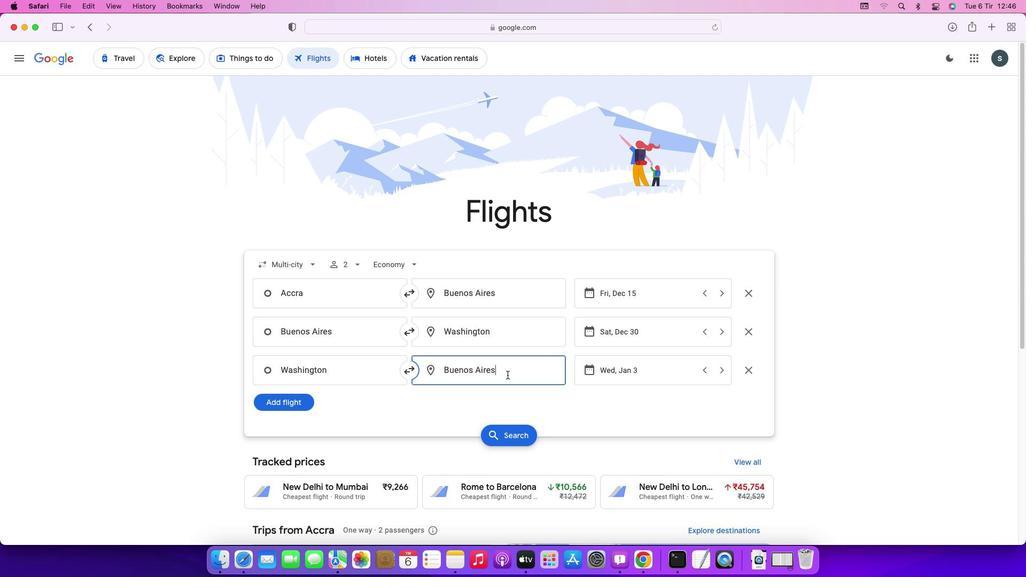 
Action: Key pressed Key.backspaceKey.caps_lock'A'Key.caps_lock'c''c''r''a'Key.enter
Screenshot: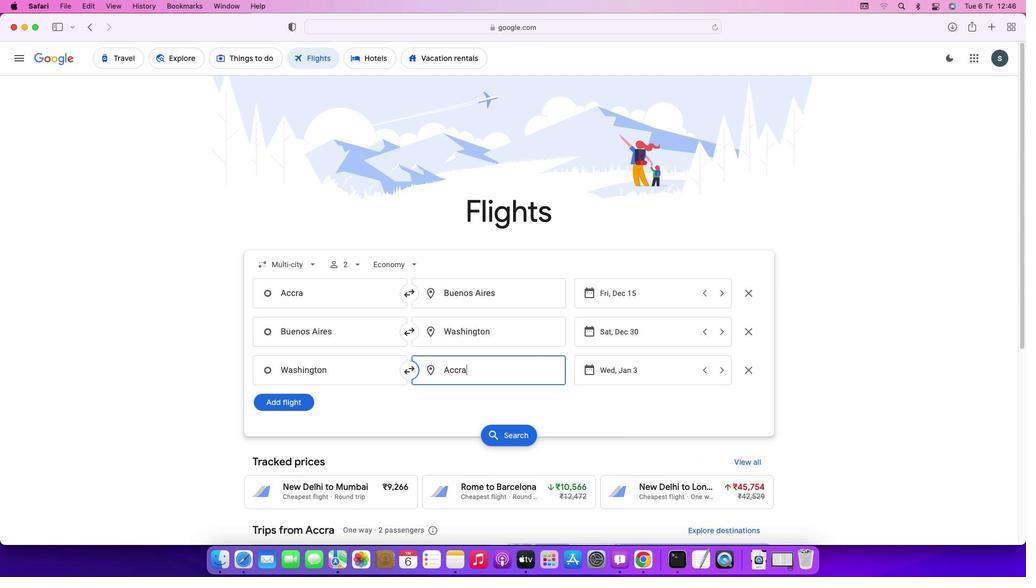 
Action: Mouse moved to (656, 367)
Screenshot: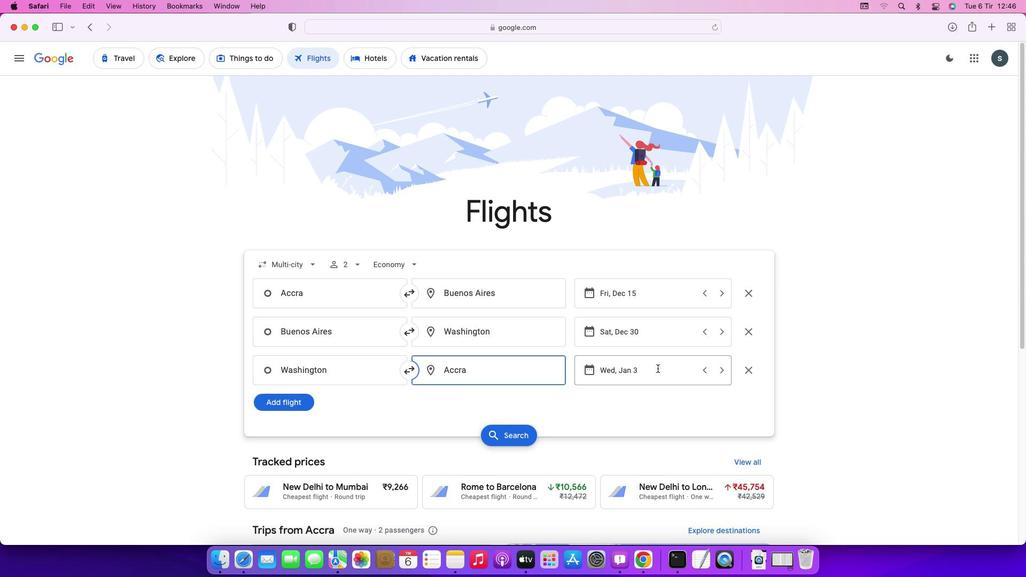 
Action: Mouse pressed left at (656, 367)
Screenshot: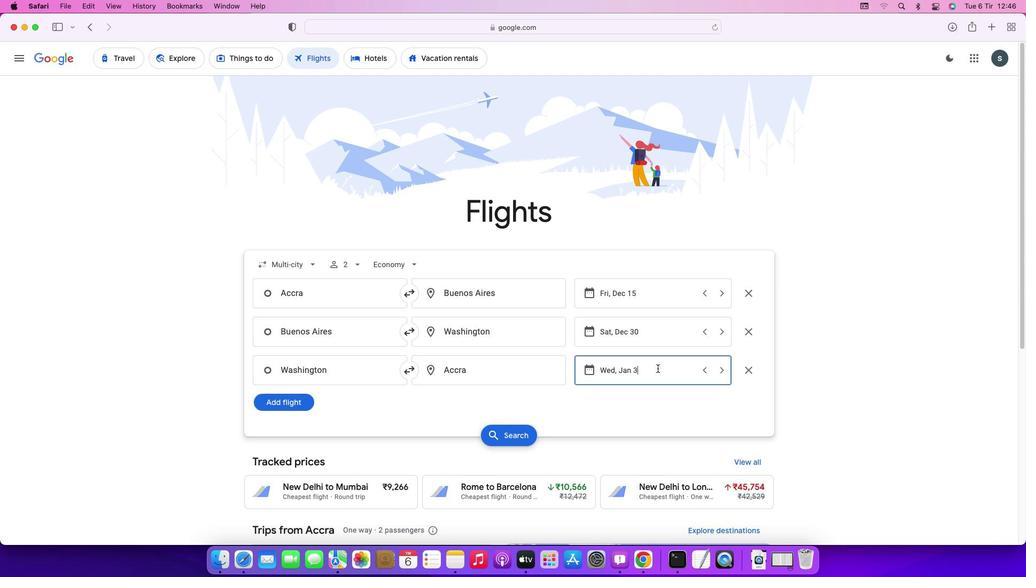 
Action: Mouse moved to (397, 382)
Screenshot: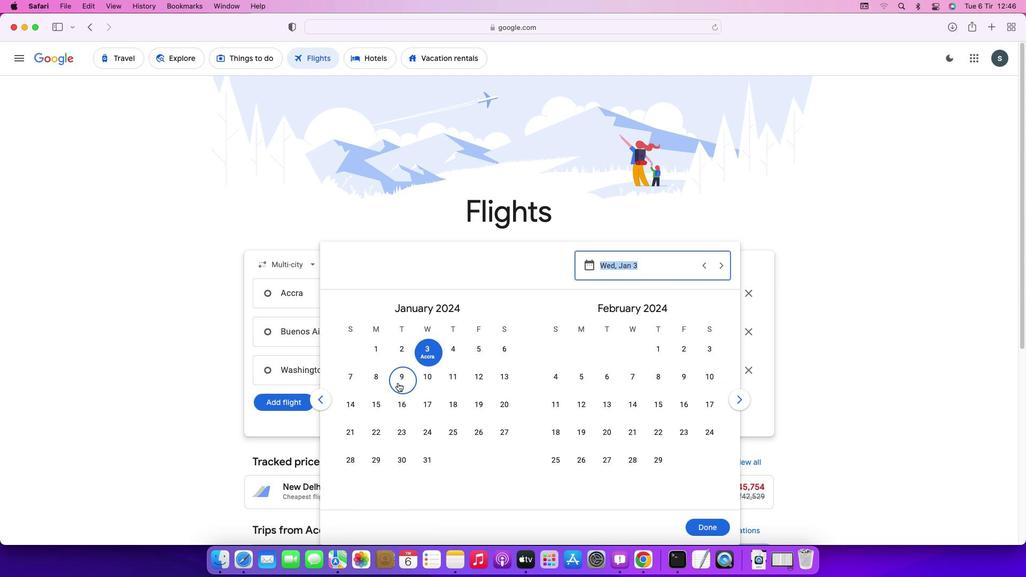 
Action: Mouse pressed left at (397, 382)
Screenshot: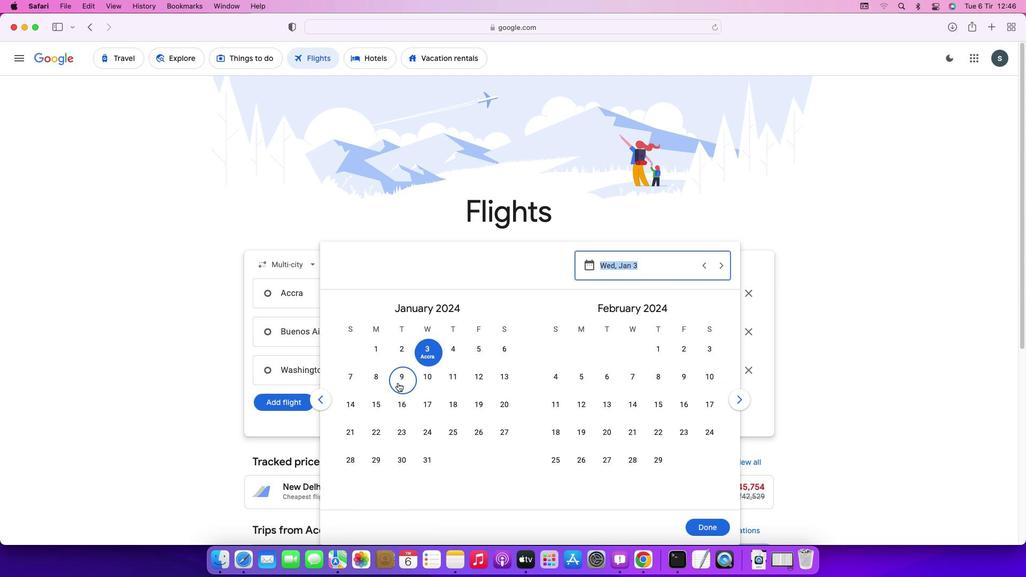 
Action: Mouse moved to (702, 522)
Screenshot: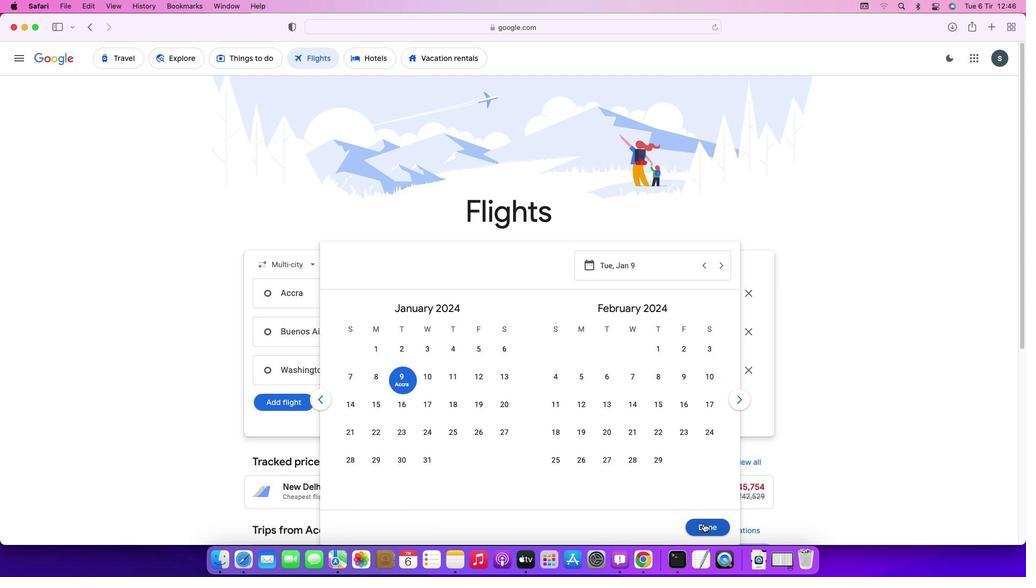 
Action: Mouse pressed left at (702, 522)
Screenshot: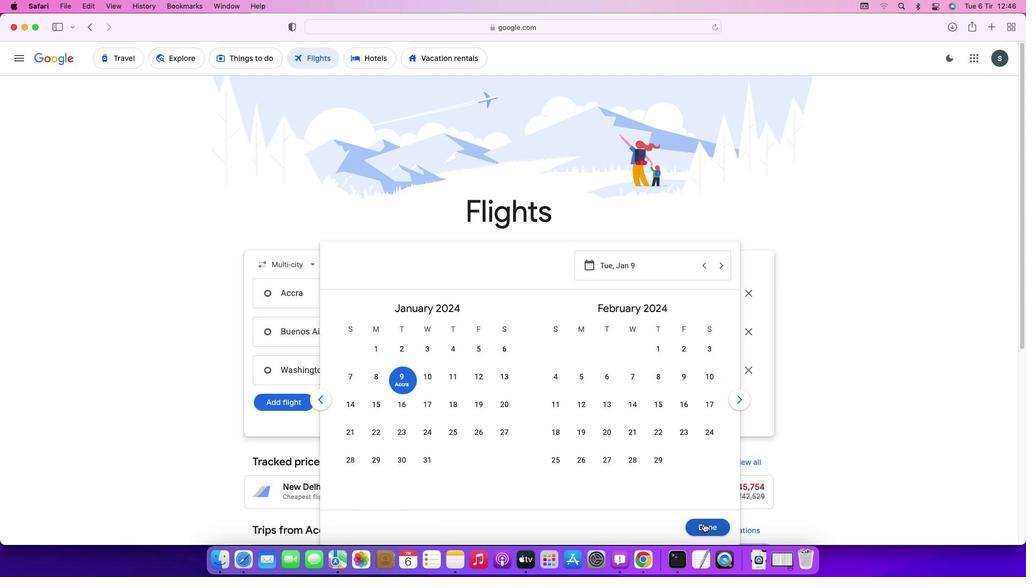 
Action: Mouse moved to (488, 433)
Screenshot: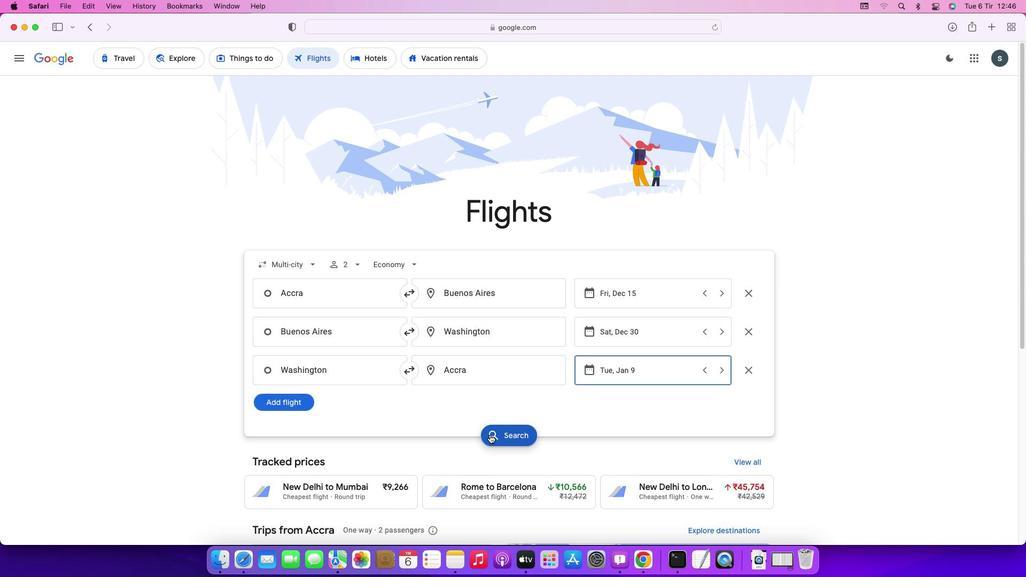 
Action: Mouse pressed left at (488, 433)
Screenshot: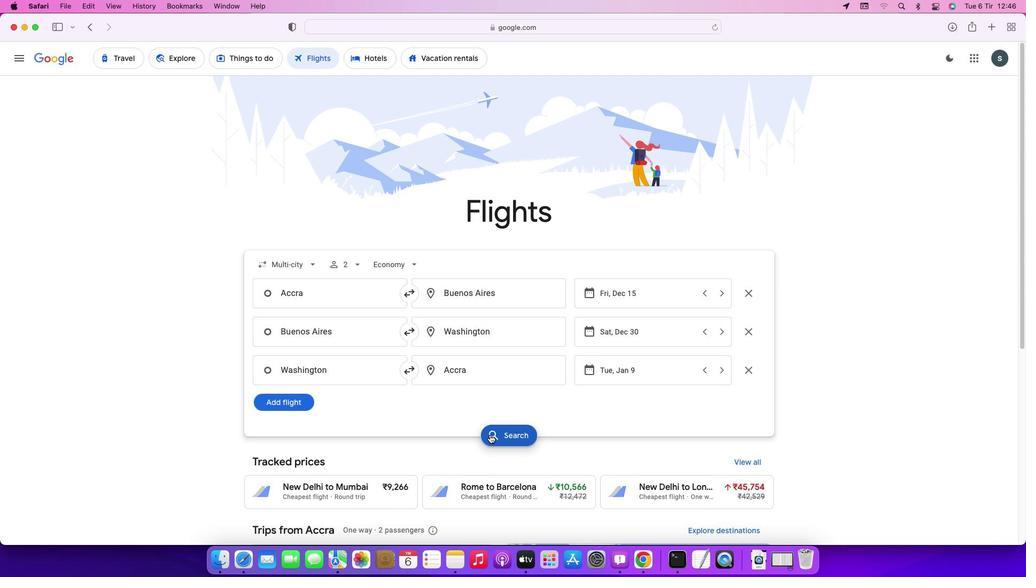 
Action: Mouse moved to (335, 259)
Screenshot: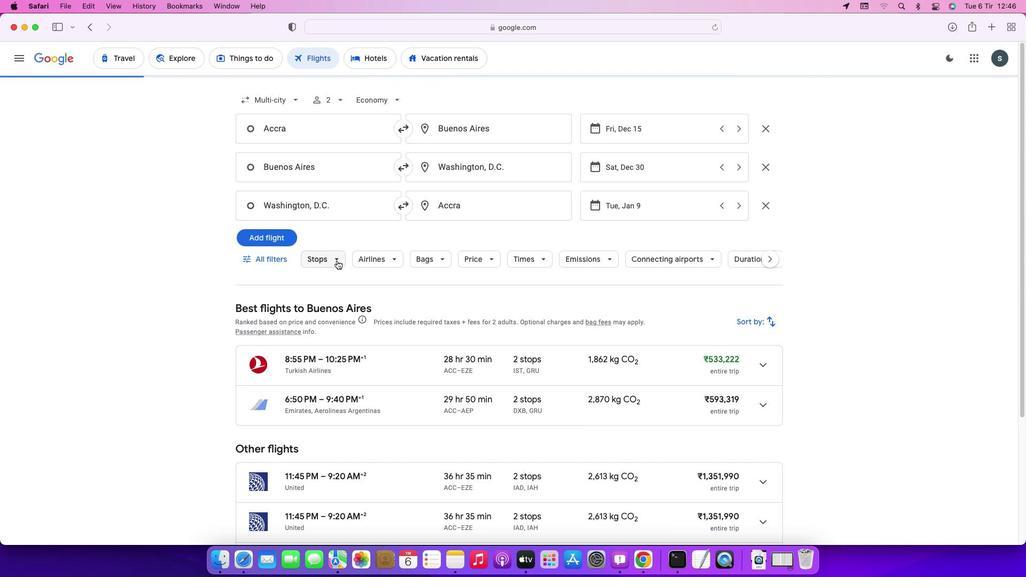 
Action: Mouse pressed left at (335, 259)
Screenshot: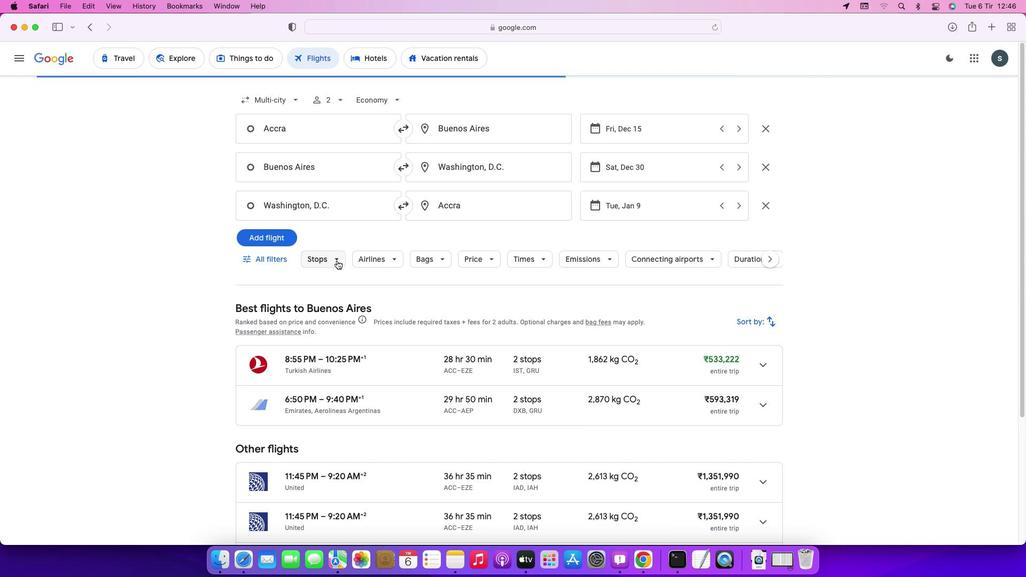 
Action: Mouse moved to (324, 311)
Screenshot: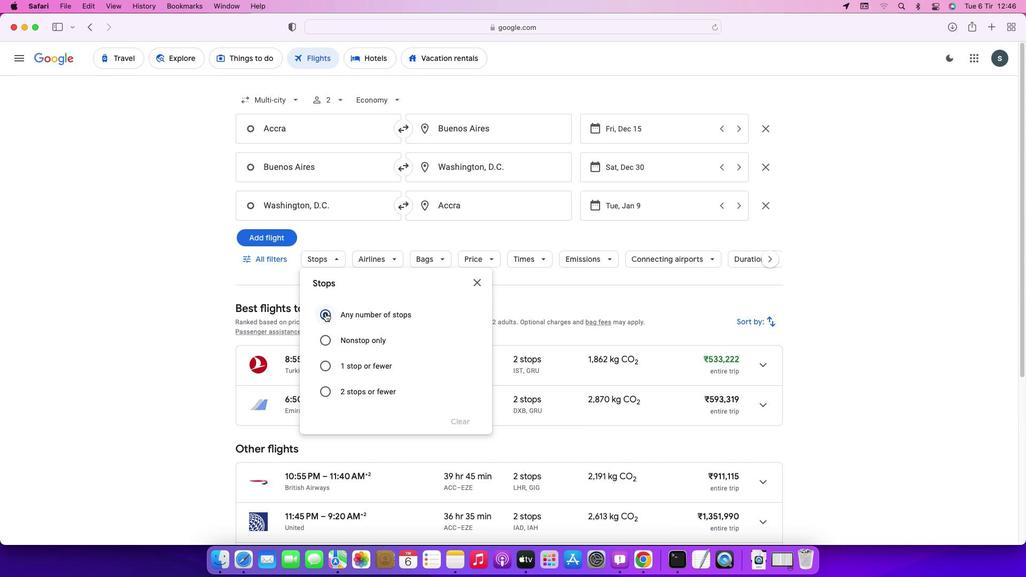 
Action: Mouse pressed left at (324, 311)
Screenshot: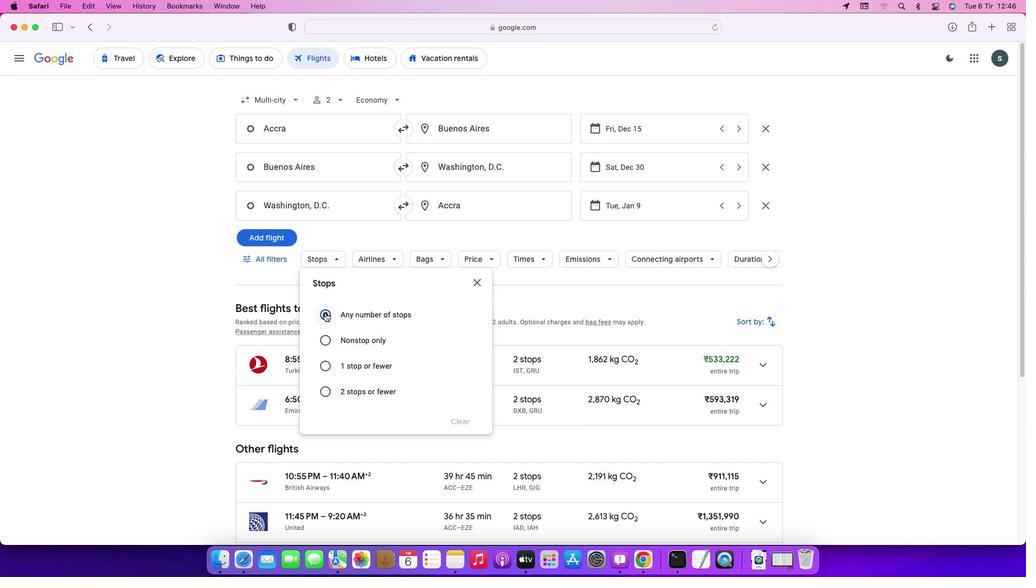 
Action: Mouse moved to (477, 283)
Screenshot: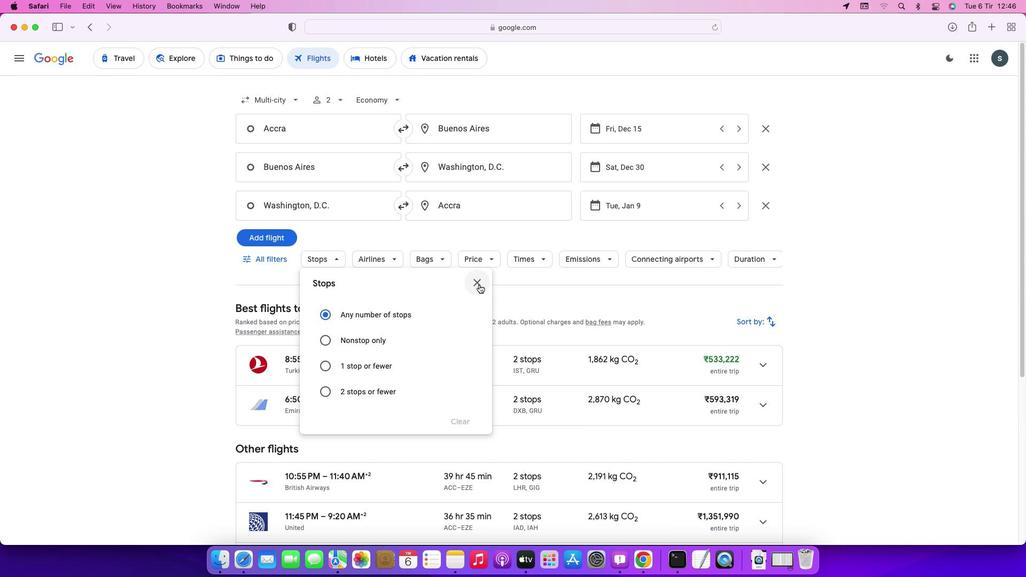 
Action: Mouse pressed left at (477, 283)
Screenshot: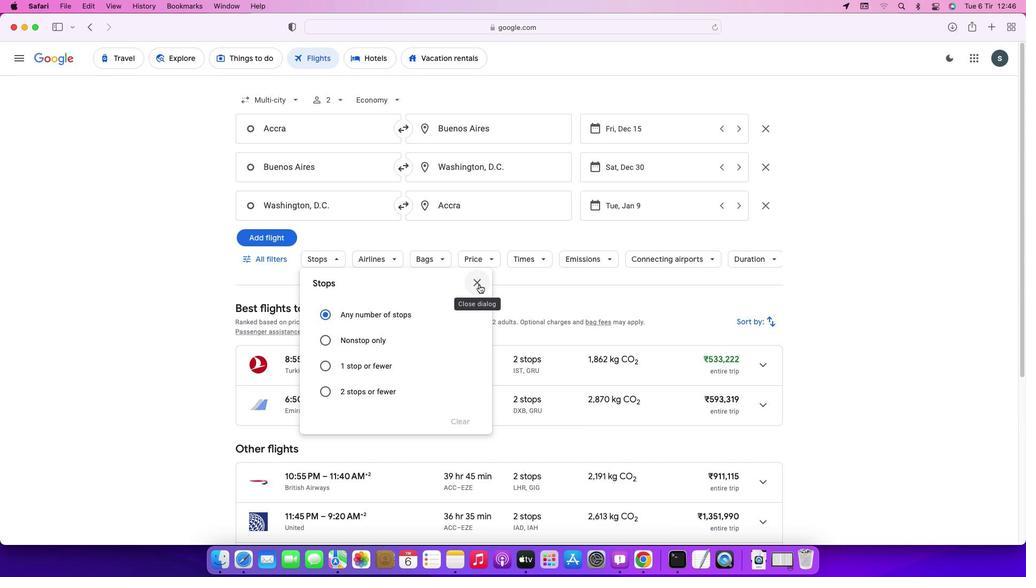 
Action: Mouse moved to (389, 256)
Screenshot: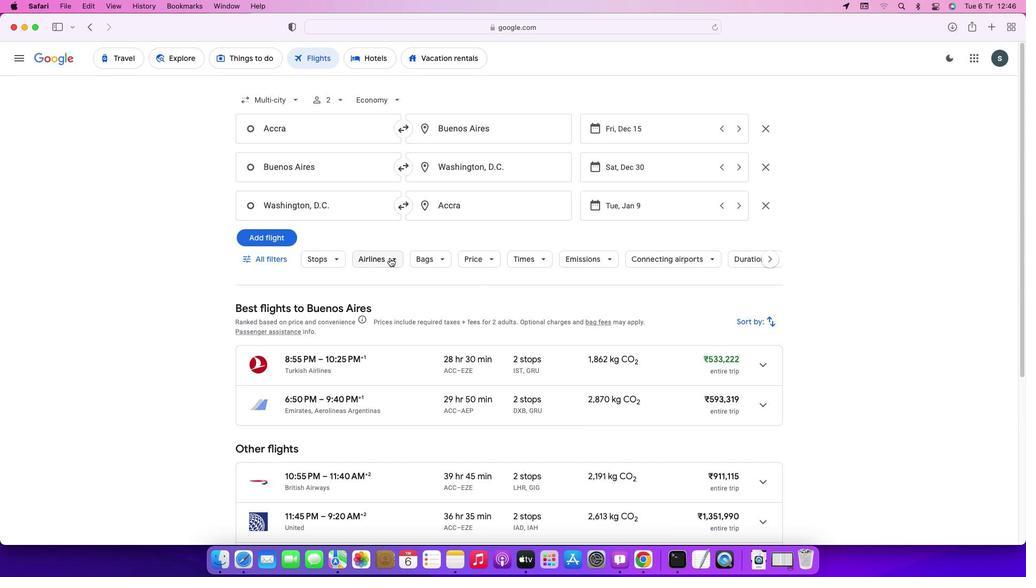 
Action: Mouse pressed left at (389, 256)
Screenshot: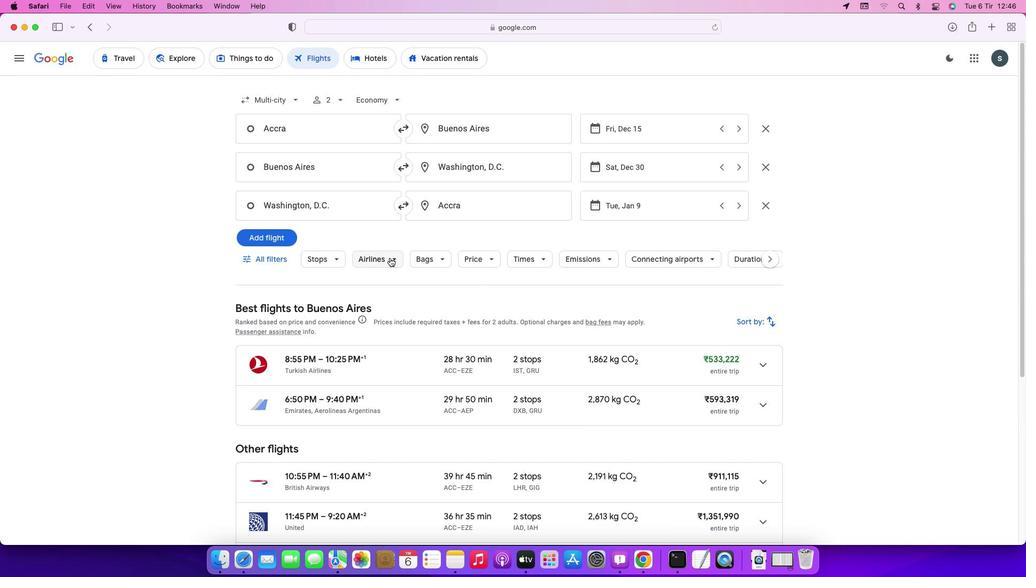 
Action: Mouse moved to (516, 314)
Screenshot: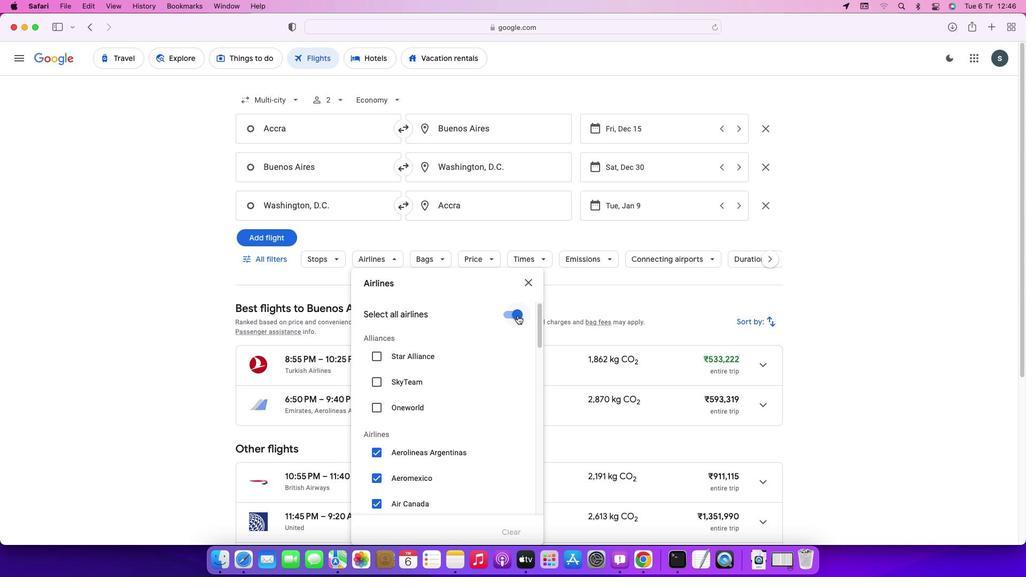 
Action: Mouse pressed left at (516, 314)
Screenshot: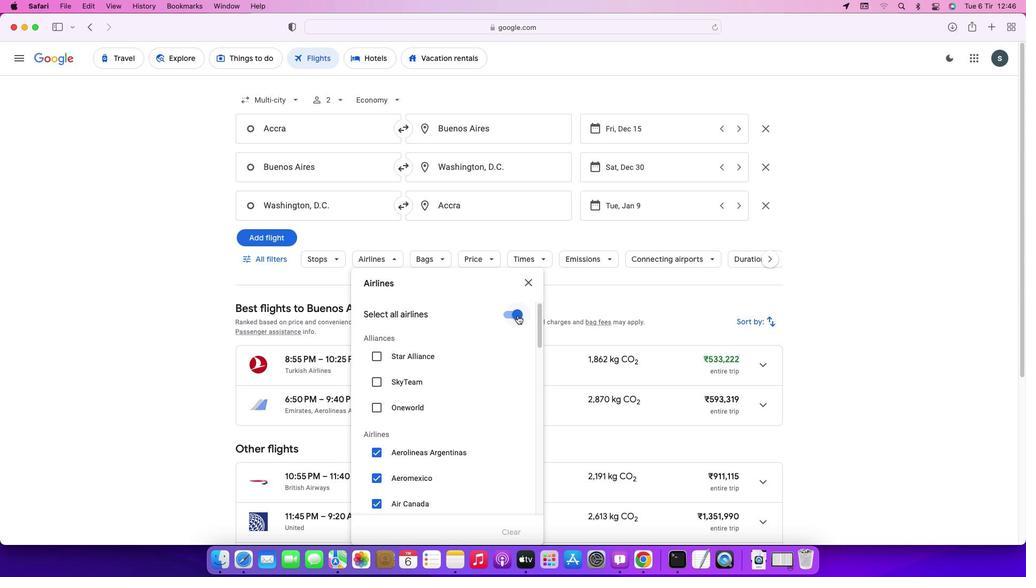 
Action: Mouse moved to (478, 409)
Screenshot: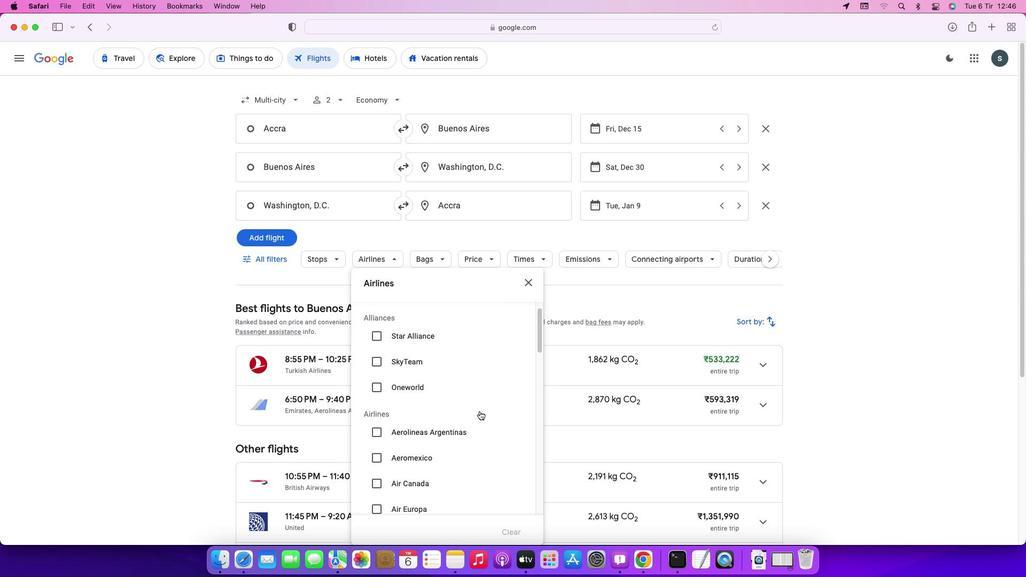 
Action: Mouse scrolled (478, 409) with delta (0, -1)
Screenshot: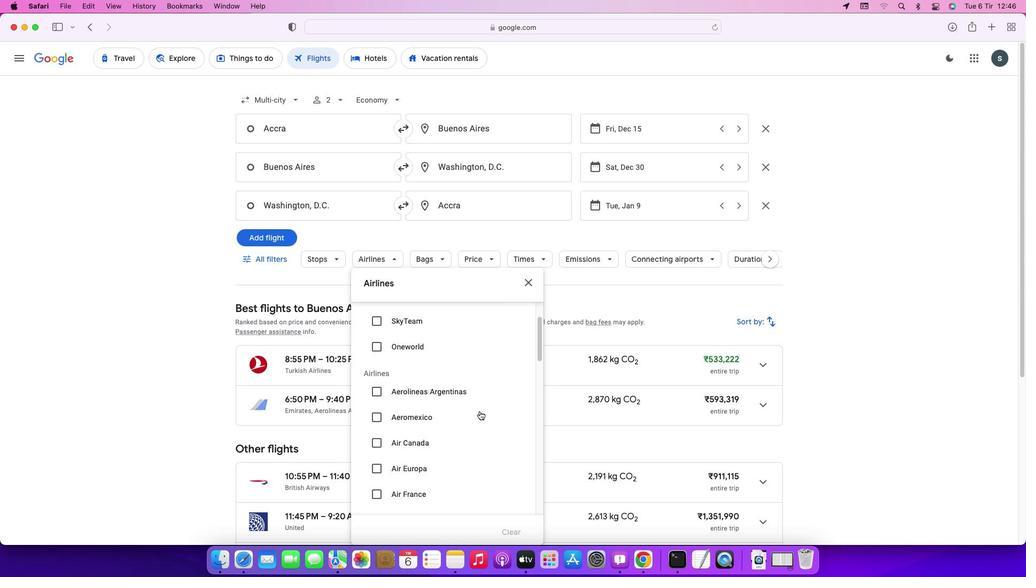 
Action: Mouse scrolled (478, 409) with delta (0, -1)
Screenshot: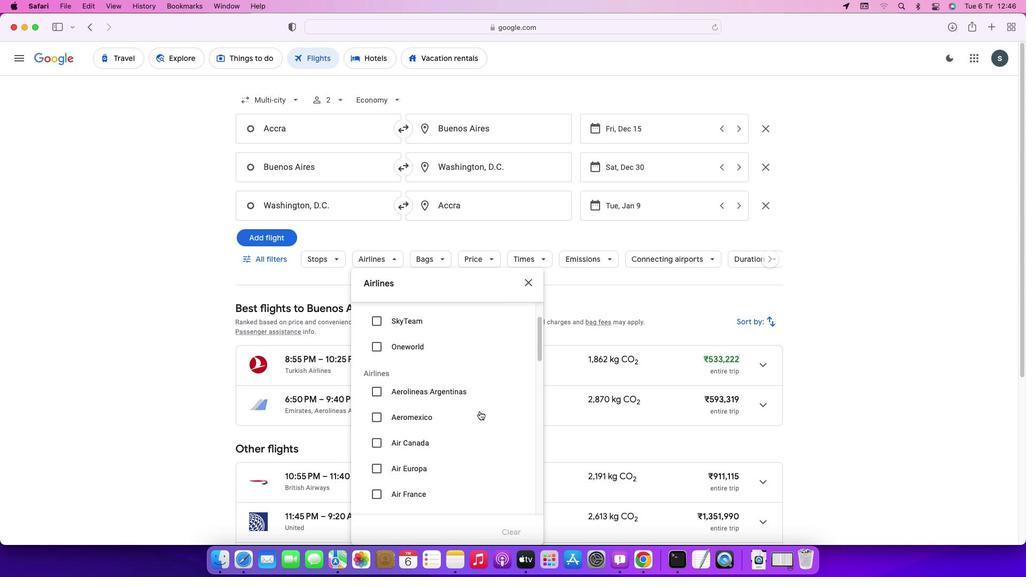 
Action: Mouse scrolled (478, 409) with delta (0, -1)
Screenshot: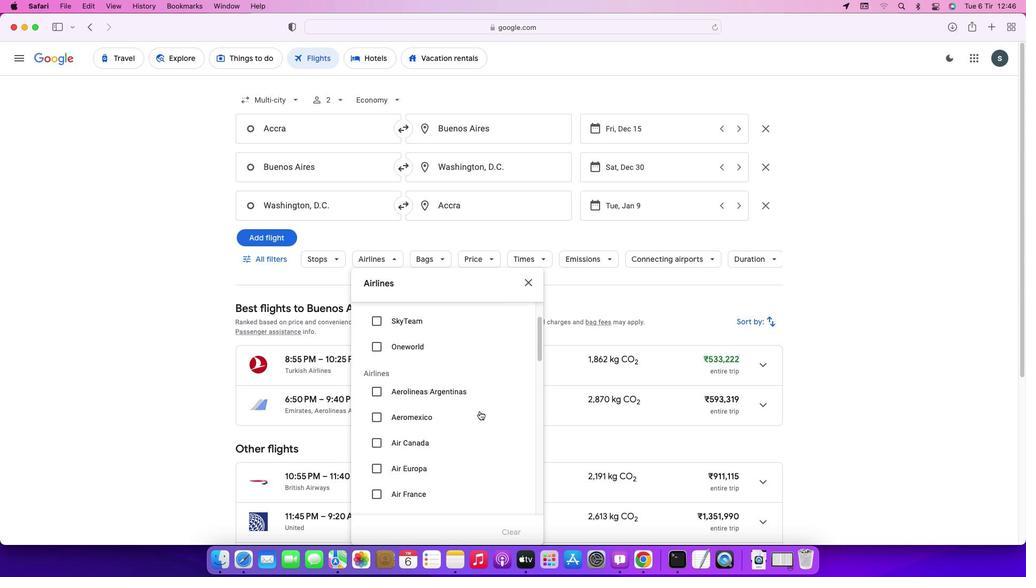 
Action: Mouse scrolled (478, 409) with delta (0, -1)
Screenshot: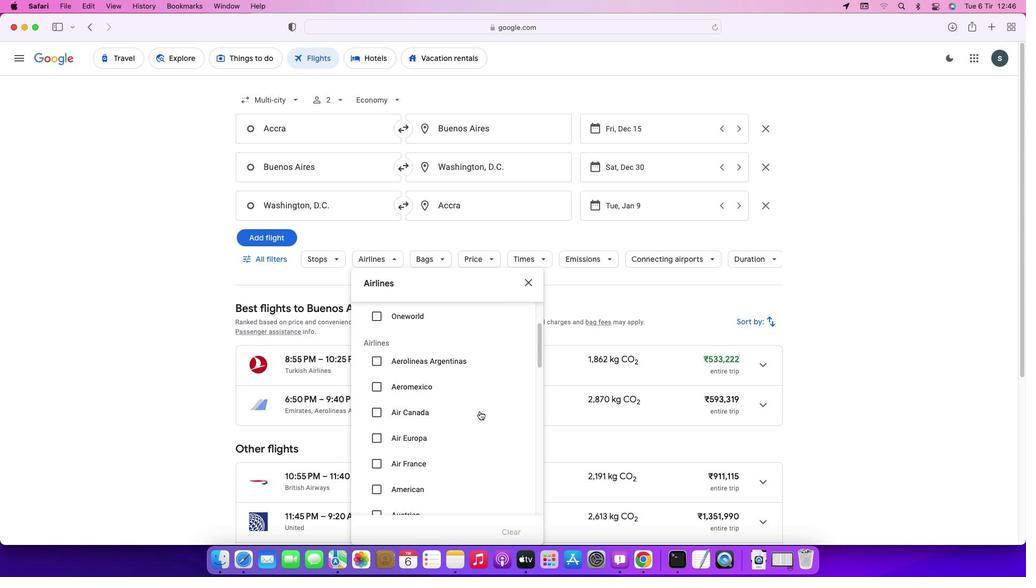 
Action: Mouse scrolled (478, 409) with delta (0, -1)
Screenshot: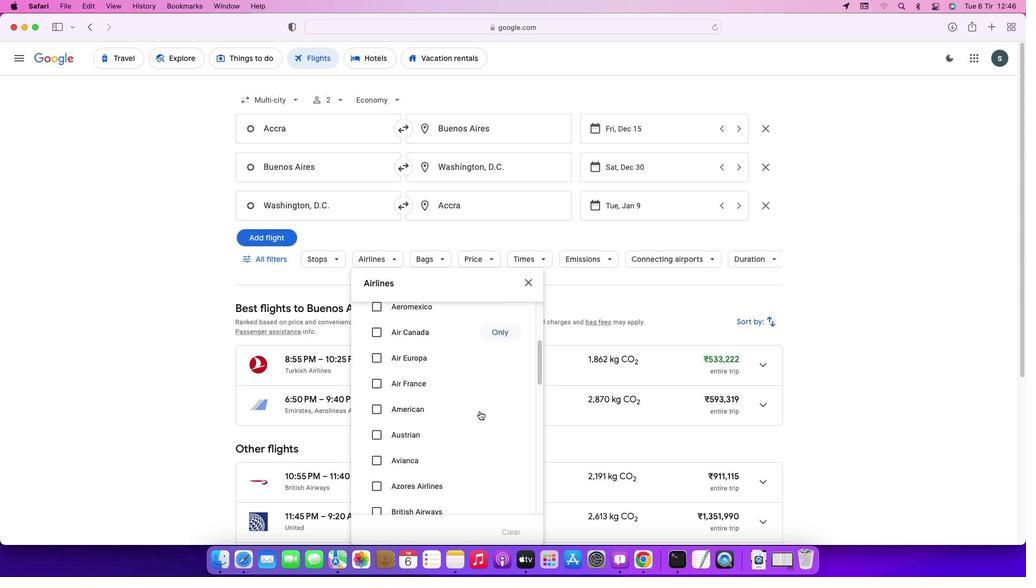 
Action: Mouse scrolled (478, 409) with delta (0, -1)
Screenshot: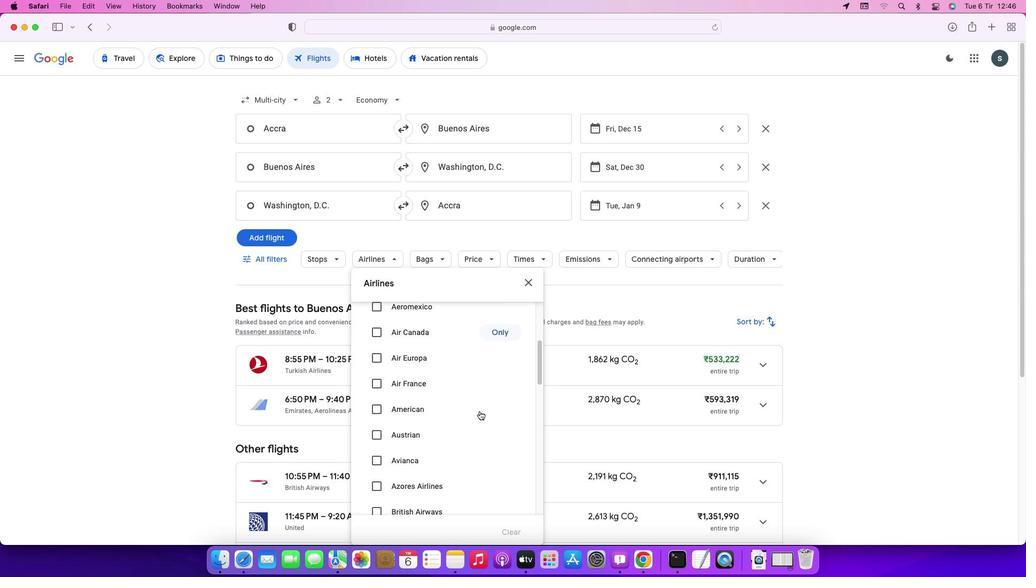 
Action: Mouse scrolled (478, 409) with delta (0, -1)
Screenshot: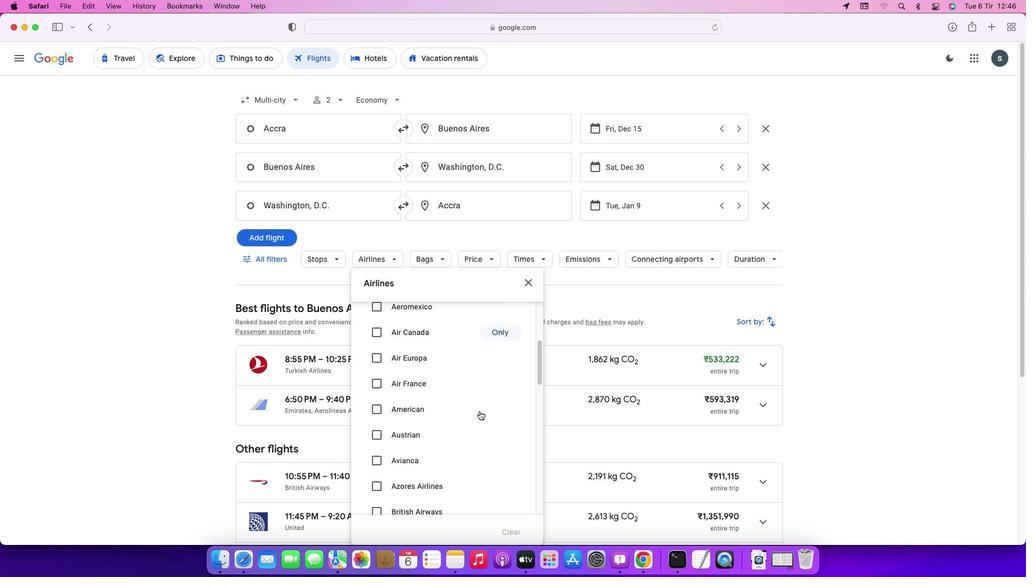
Action: Mouse scrolled (478, 409) with delta (0, -1)
Screenshot: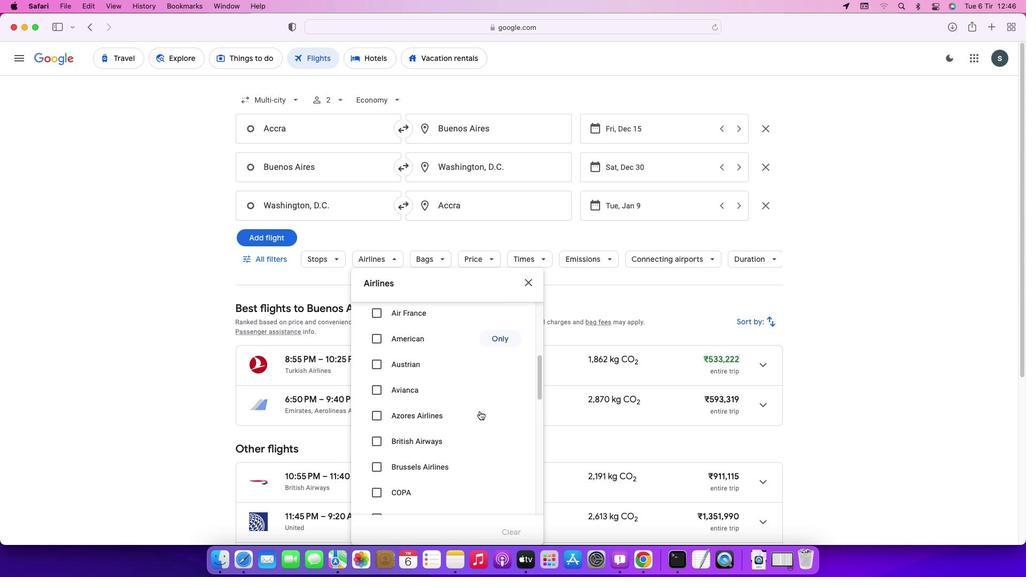 
Action: Mouse scrolled (478, 409) with delta (0, -1)
Screenshot: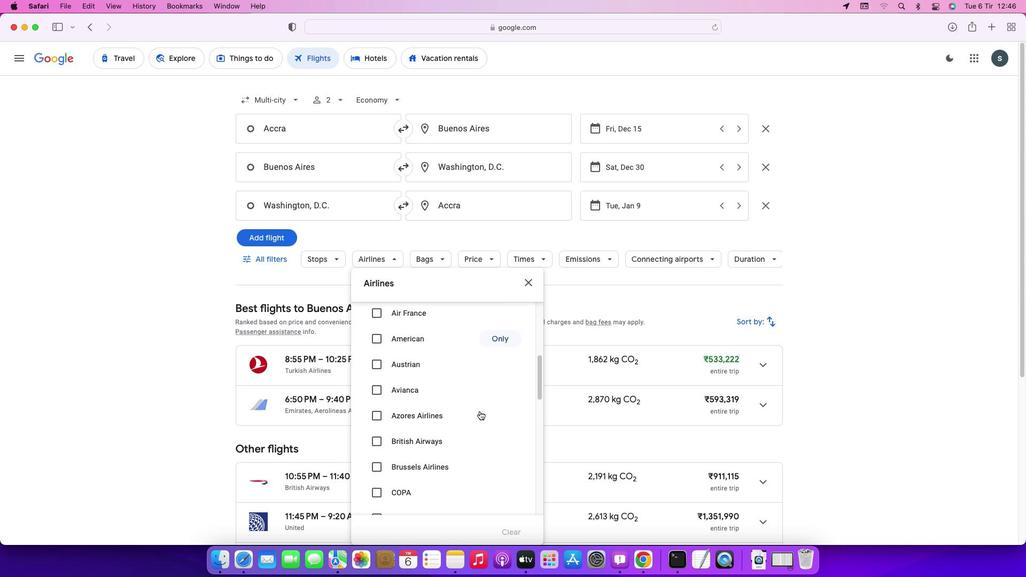 
Action: Mouse scrolled (478, 409) with delta (0, -1)
Screenshot: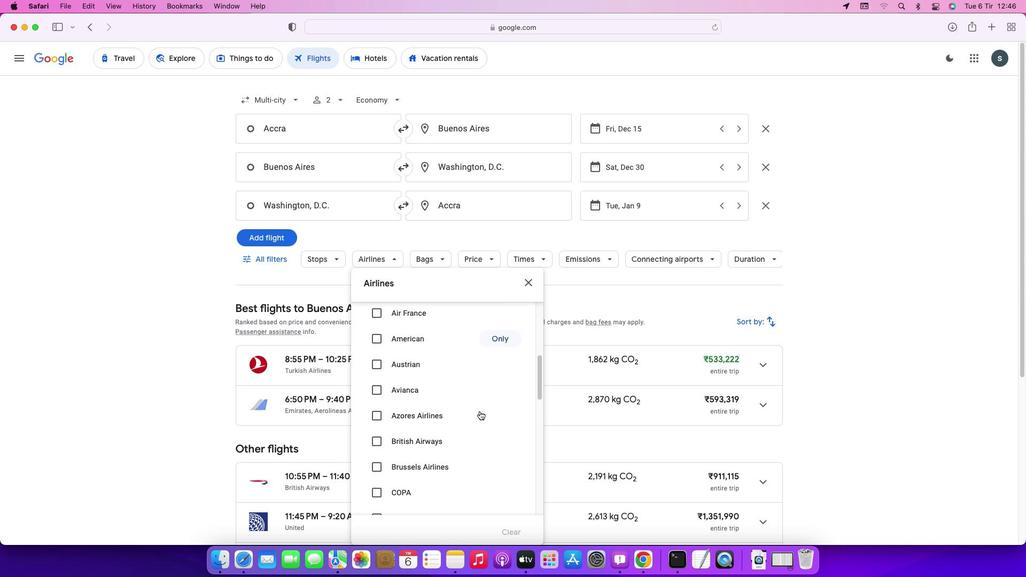 
Action: Mouse moved to (373, 441)
Screenshot: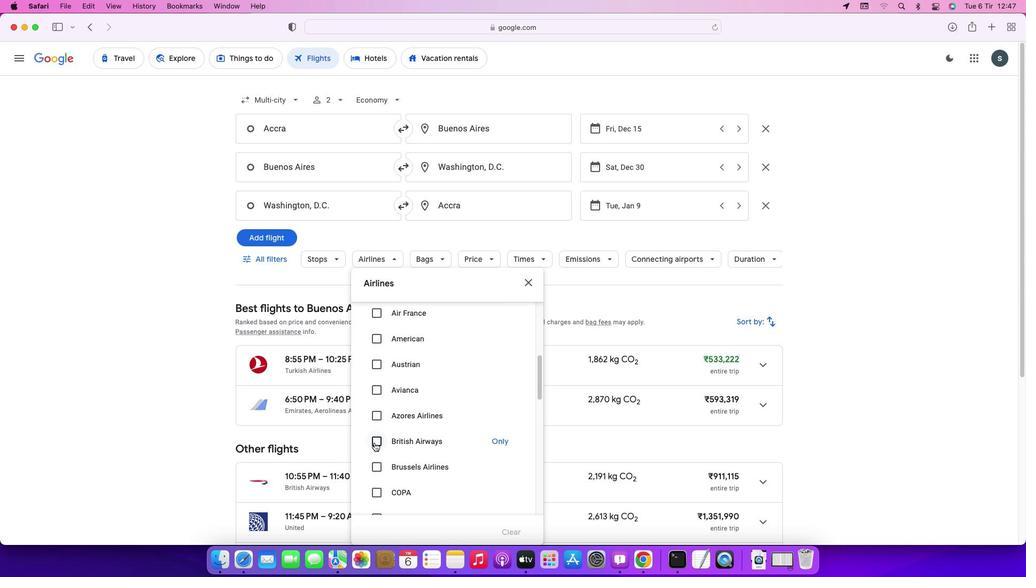 
Action: Mouse pressed left at (373, 441)
Screenshot: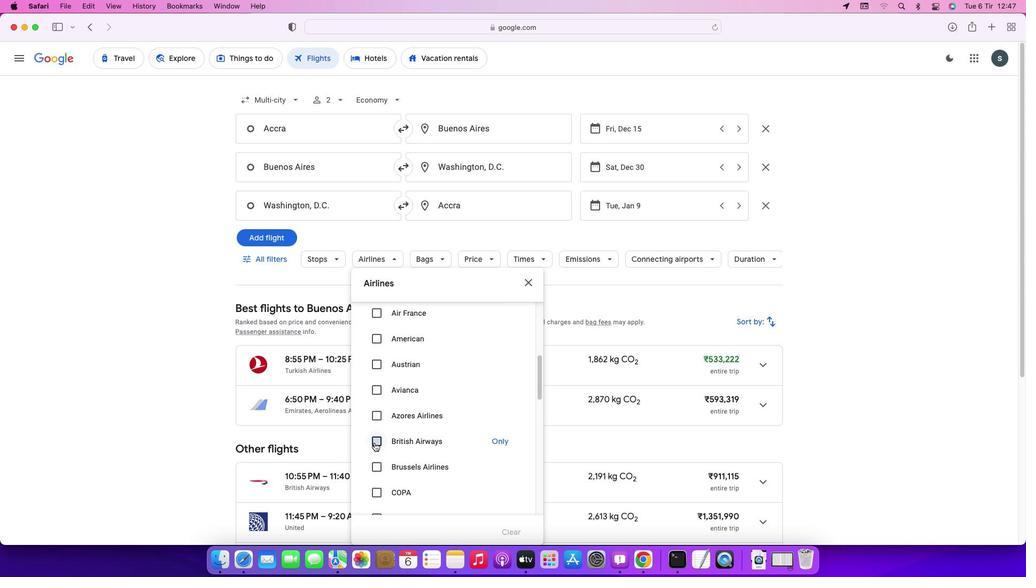 
Action: Mouse moved to (526, 285)
Screenshot: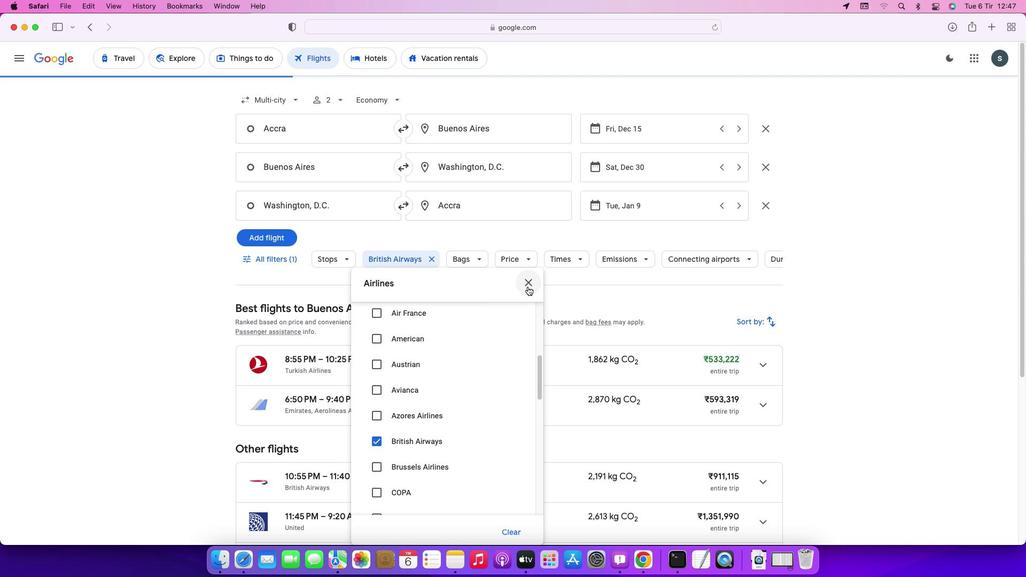 
Action: Mouse pressed left at (526, 285)
Screenshot: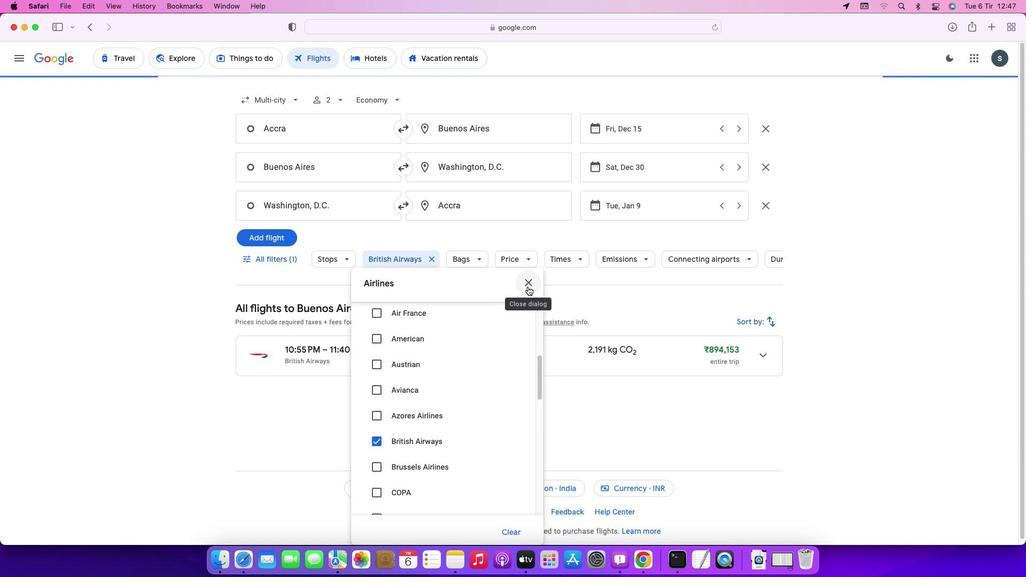 
Action: Mouse moved to (477, 261)
Screenshot: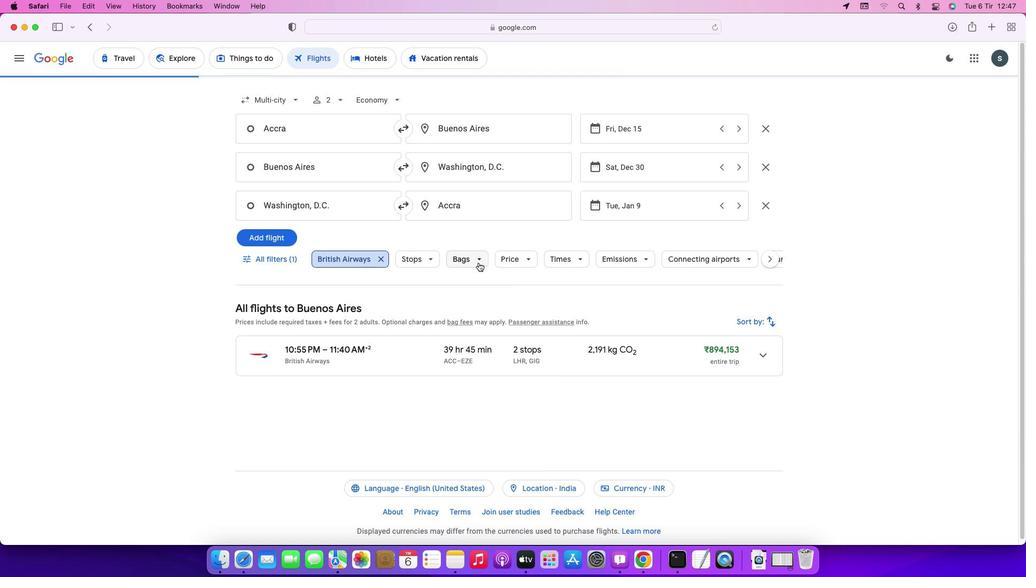 
Action: Mouse pressed left at (477, 261)
Screenshot: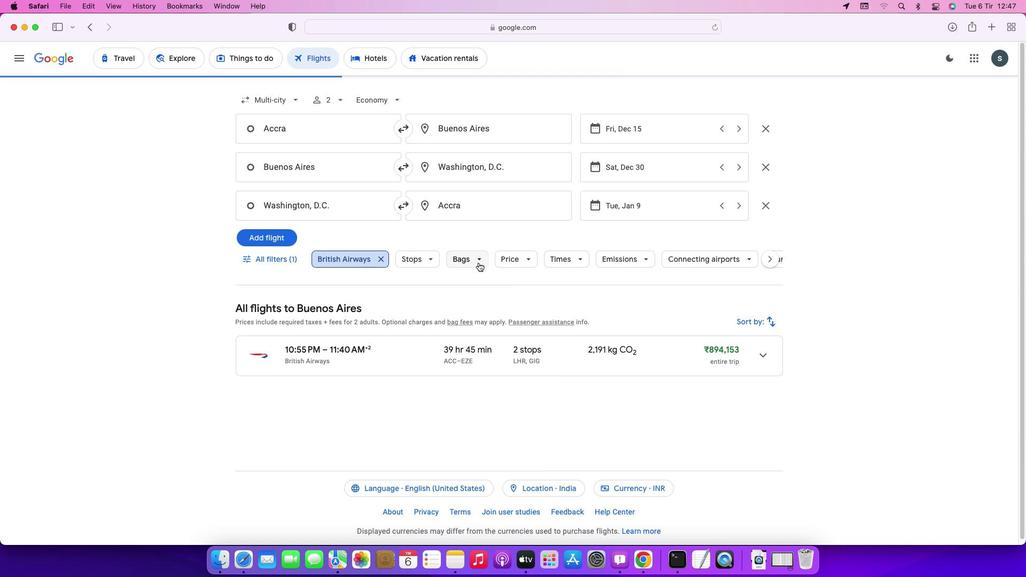 
Action: Mouse moved to (611, 307)
Screenshot: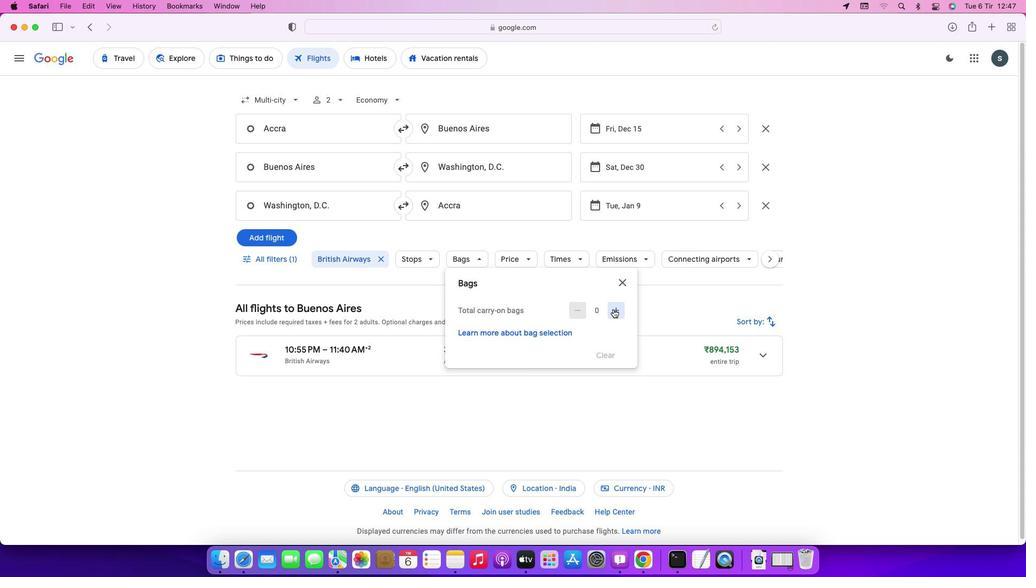 
Action: Mouse pressed left at (611, 307)
Screenshot: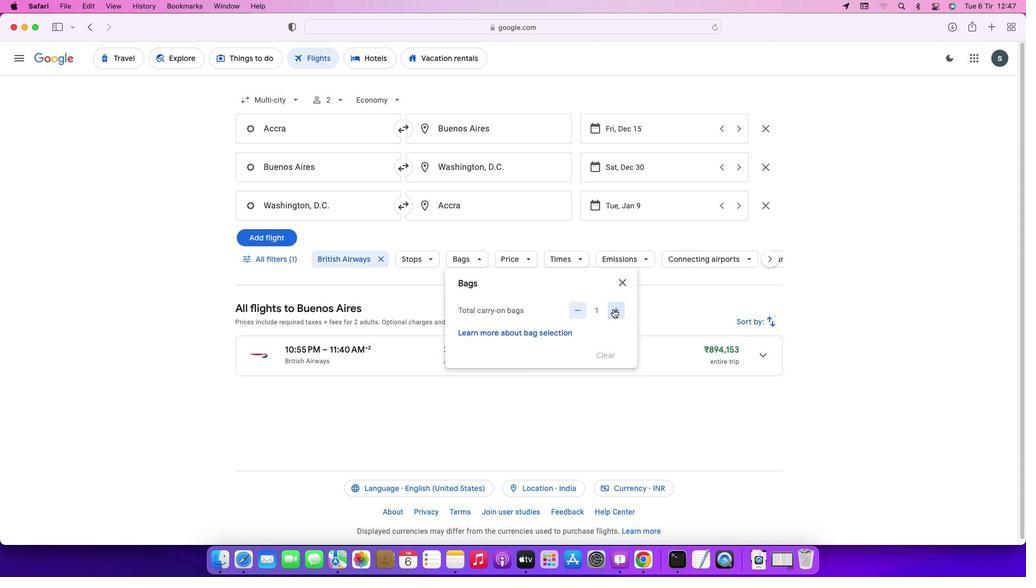 
Action: Mouse moved to (615, 278)
Screenshot: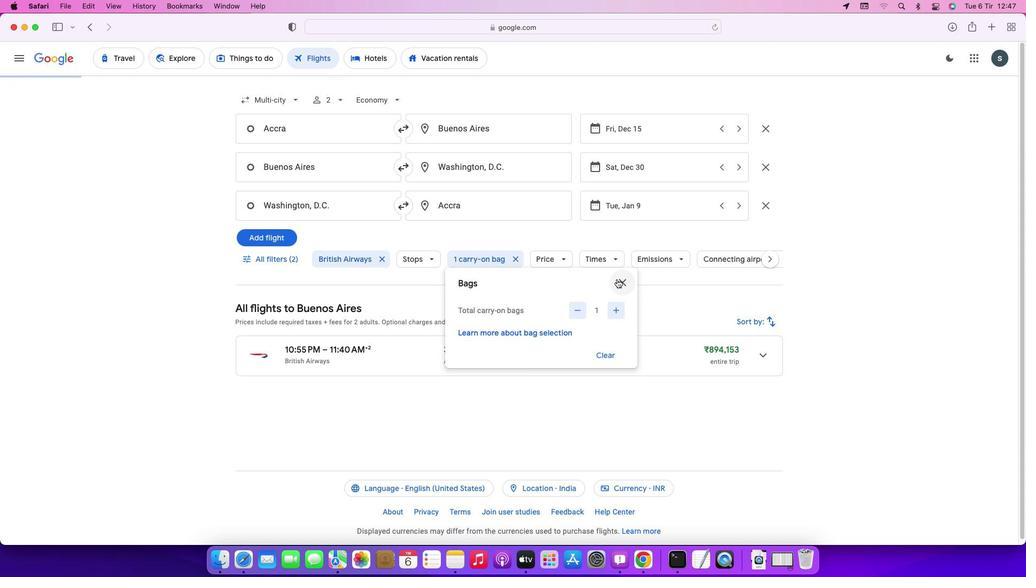
Action: Mouse pressed left at (615, 278)
Screenshot: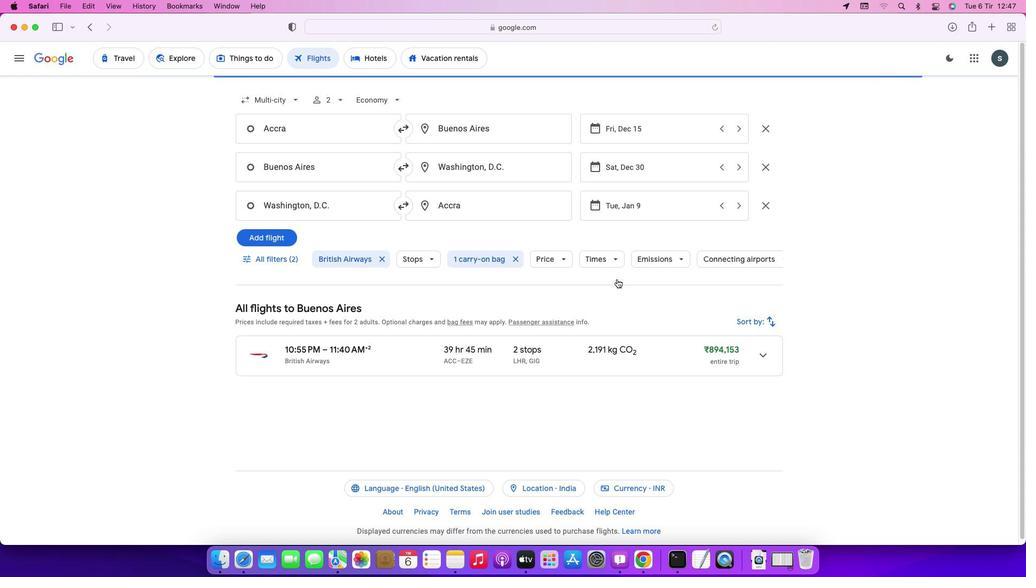 
Action: Mouse moved to (601, 260)
Screenshot: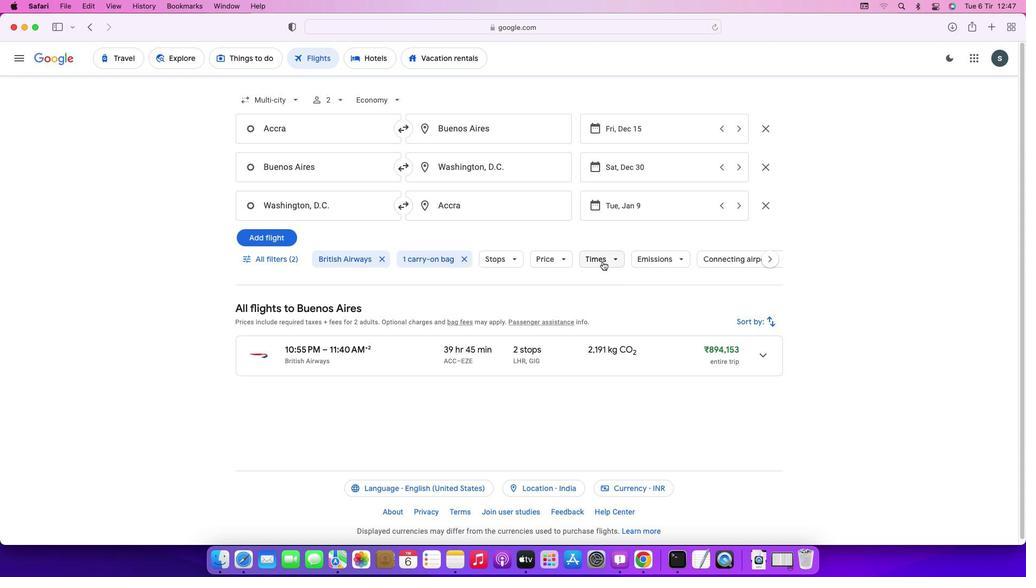 
Action: Mouse pressed left at (601, 260)
Screenshot: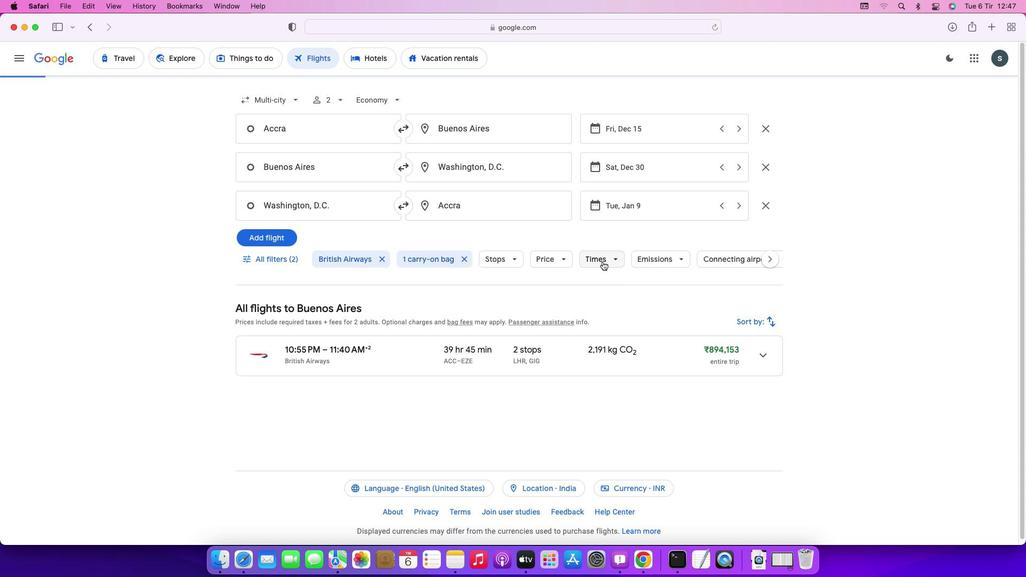 
Action: Mouse moved to (597, 385)
Screenshot: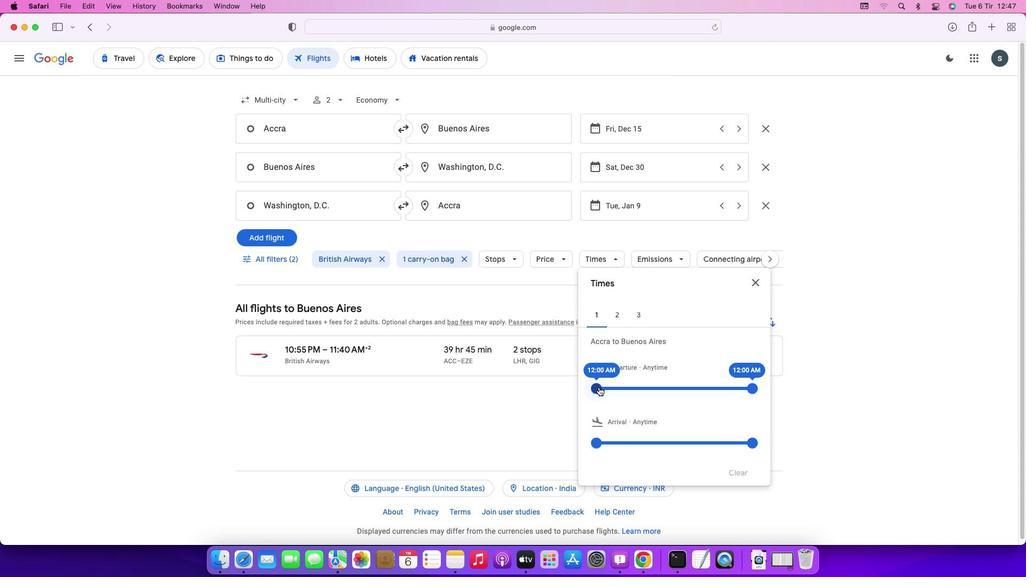 
Action: Mouse pressed left at (597, 385)
Screenshot: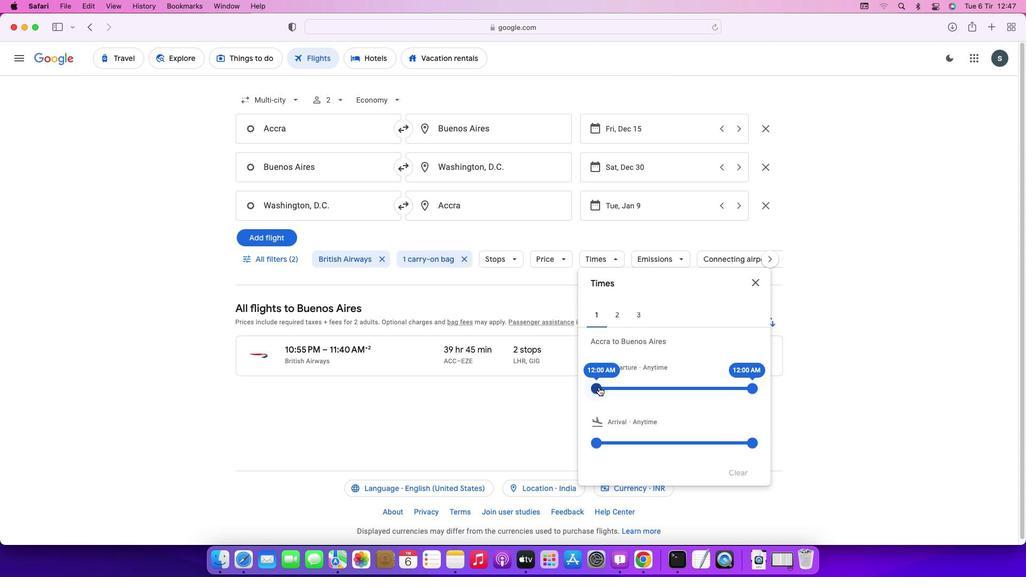 
Action: Mouse moved to (827, 421)
Screenshot: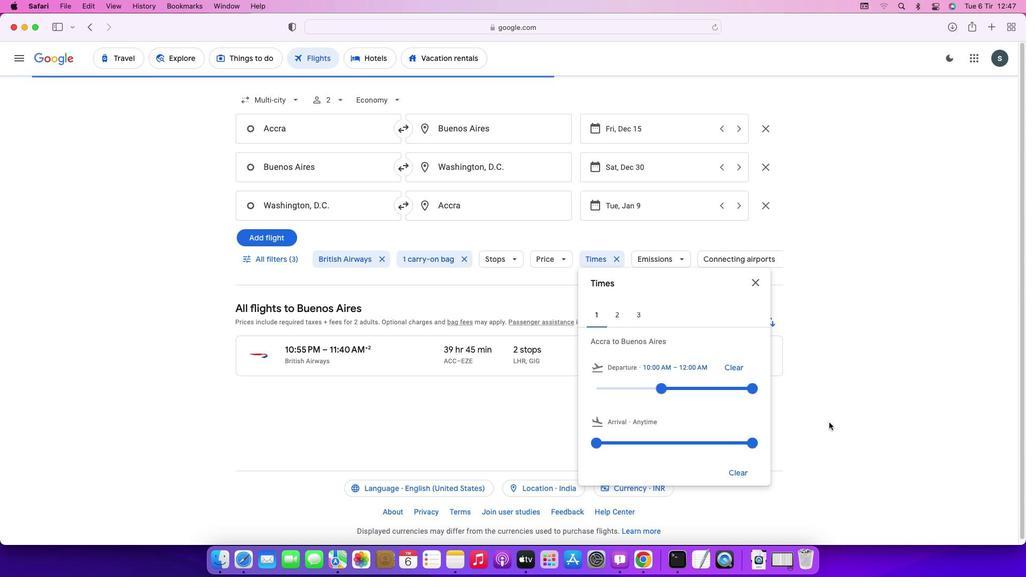 
Action: Mouse pressed left at (827, 421)
Screenshot: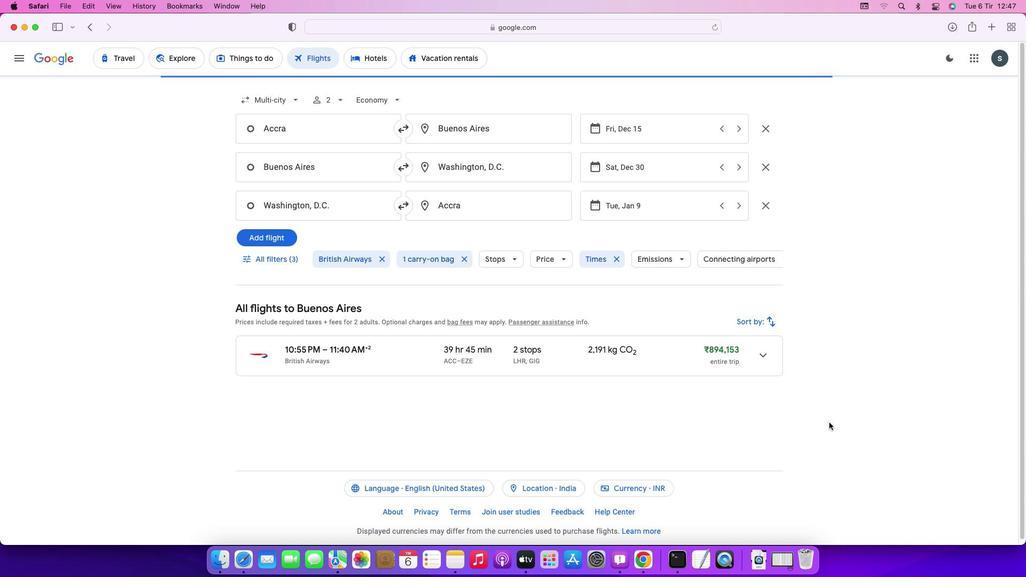 
